 Task: Check the average views per listing of fitness center in the last 5 years.
Action: Mouse moved to (844, 240)
Screenshot: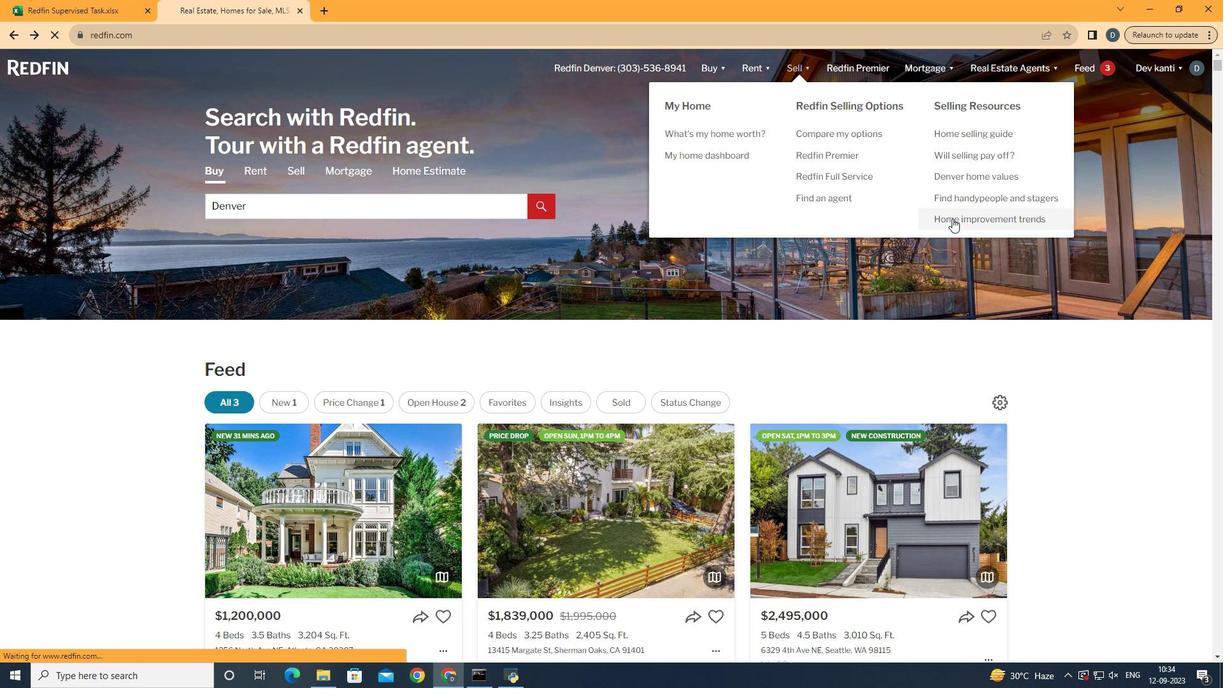 
Action: Mouse pressed left at (844, 240)
Screenshot: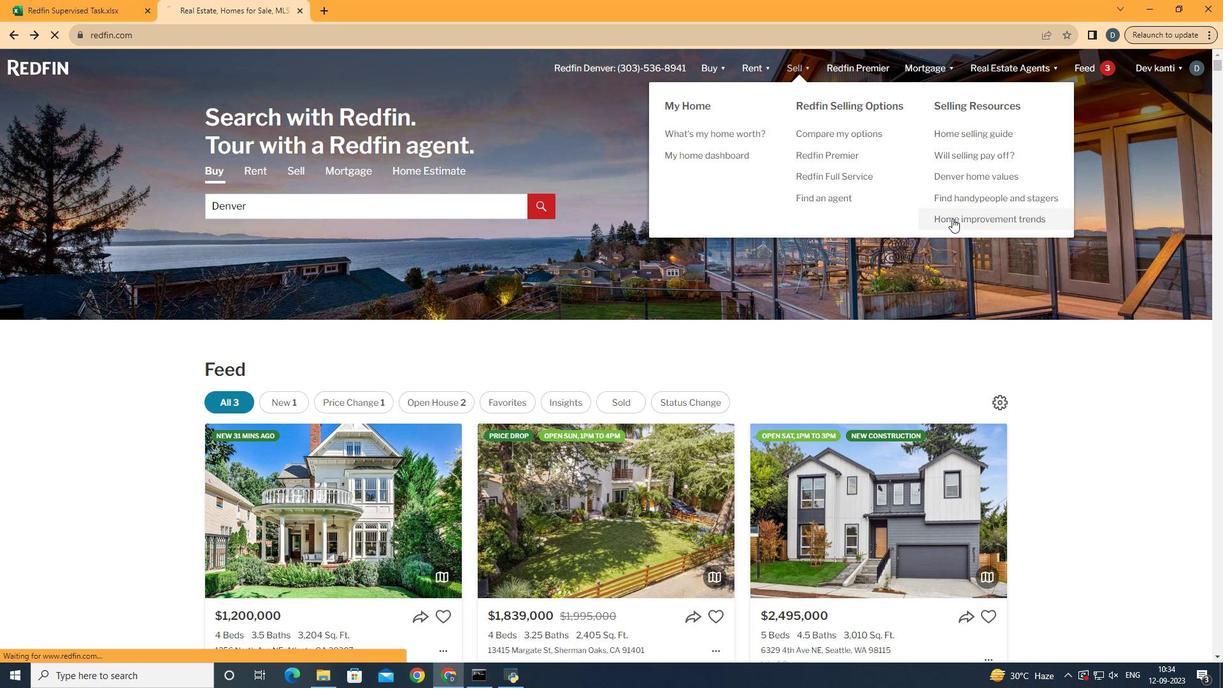 
Action: Mouse moved to (396, 267)
Screenshot: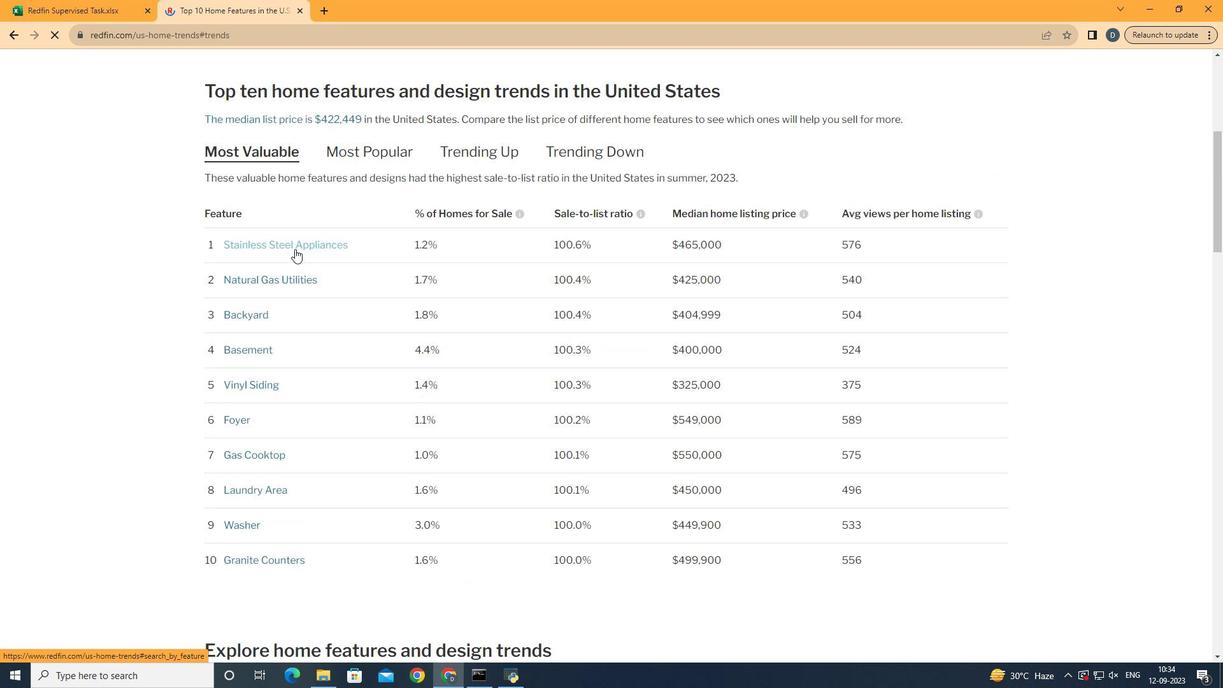 
Action: Mouse pressed left at (396, 267)
Screenshot: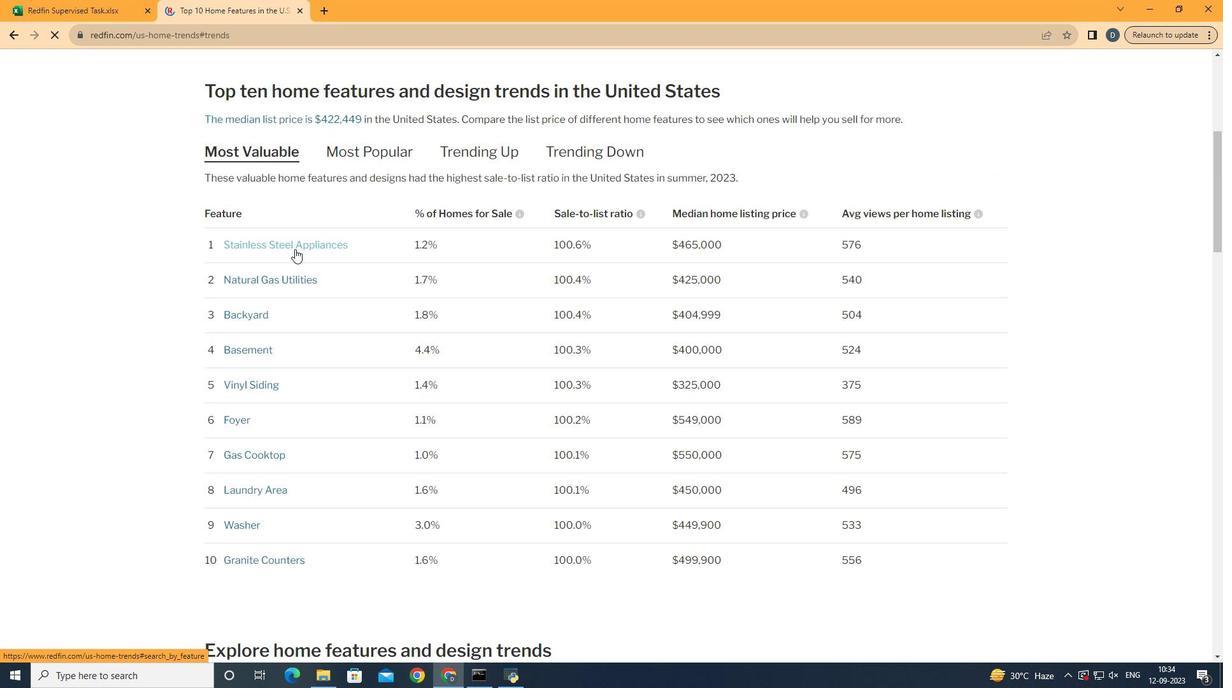 
Action: Mouse moved to (508, 338)
Screenshot: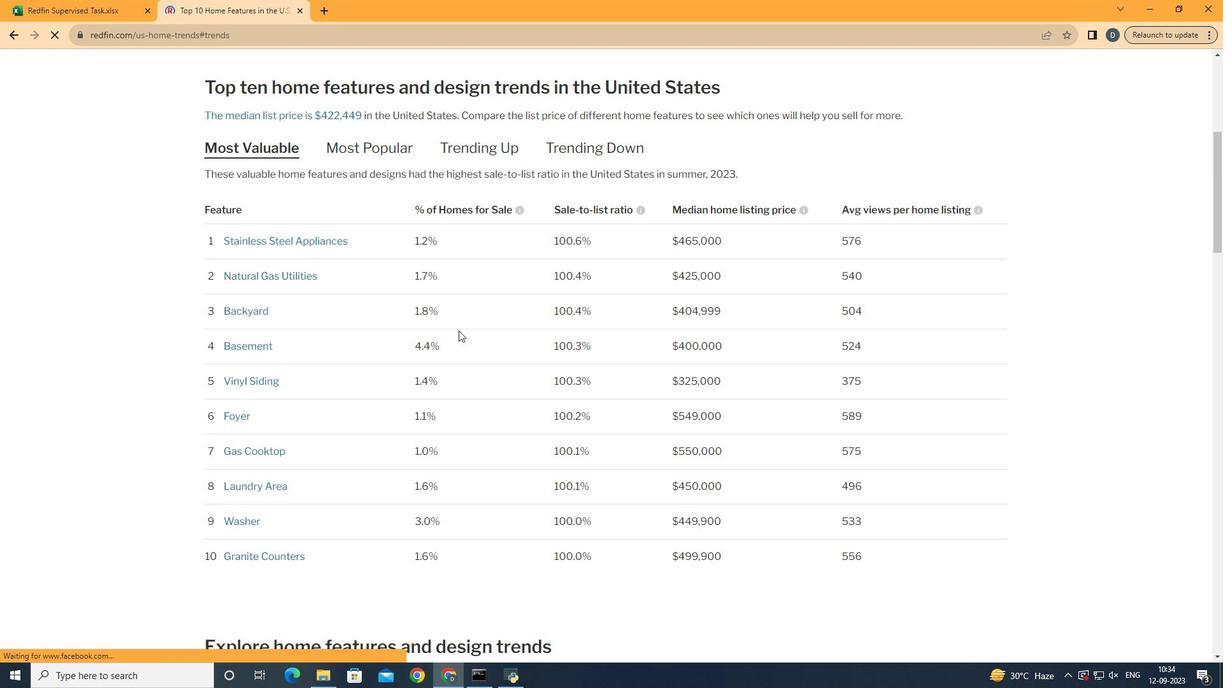 
Action: Mouse scrolled (508, 337) with delta (0, 0)
Screenshot: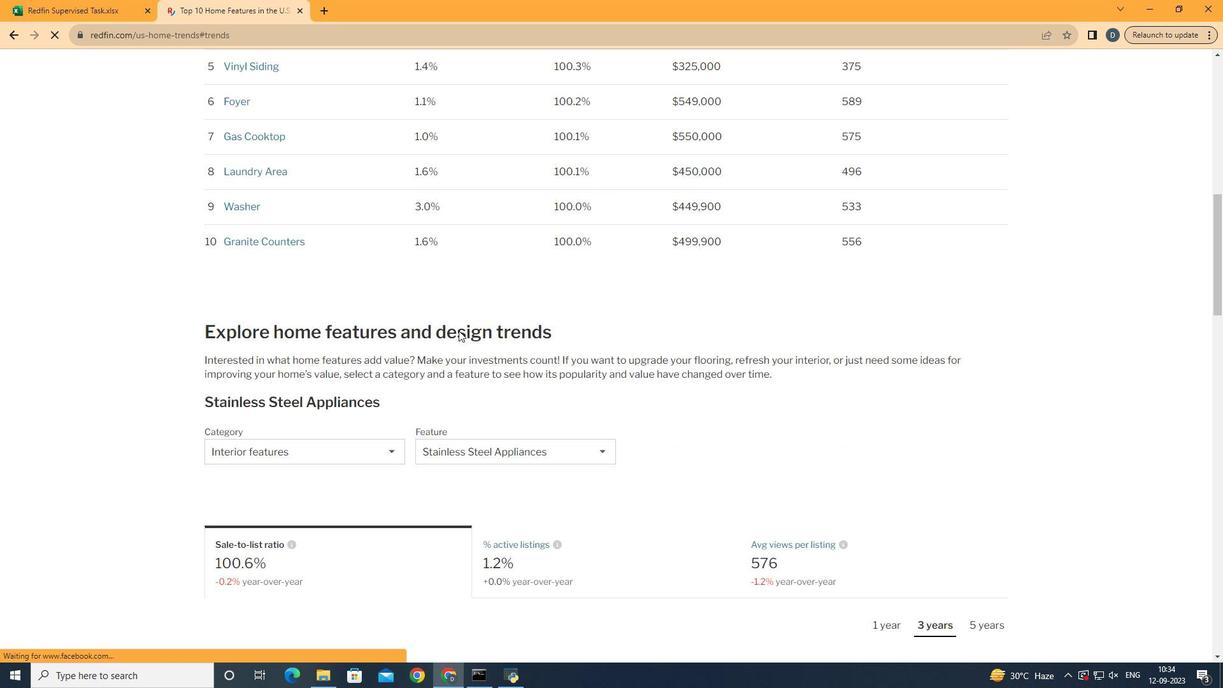 
Action: Mouse scrolled (508, 337) with delta (0, 0)
Screenshot: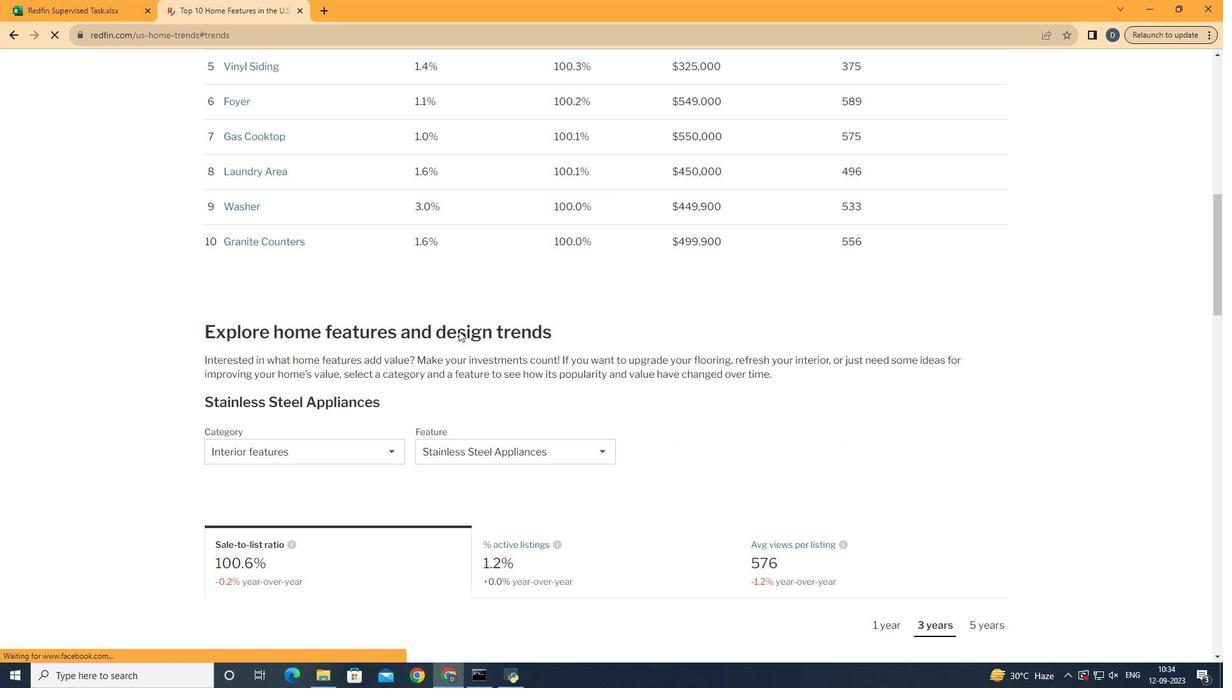 
Action: Mouse scrolled (508, 337) with delta (0, 0)
Screenshot: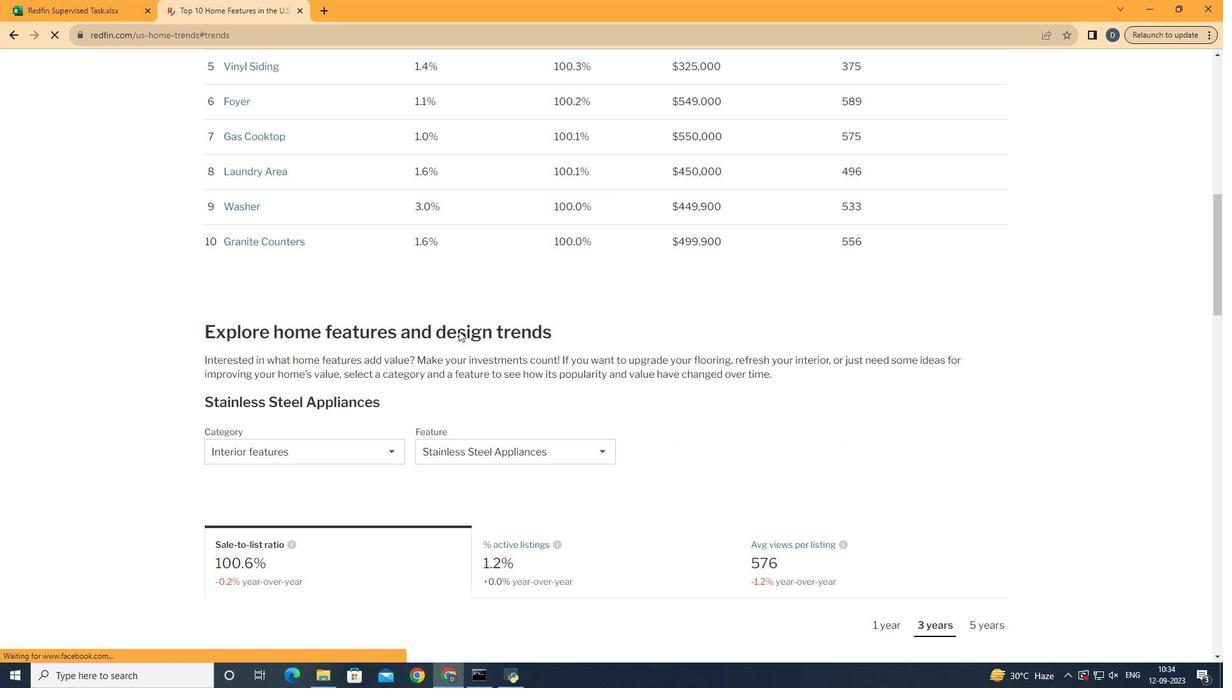 
Action: Mouse scrolled (508, 337) with delta (0, 0)
Screenshot: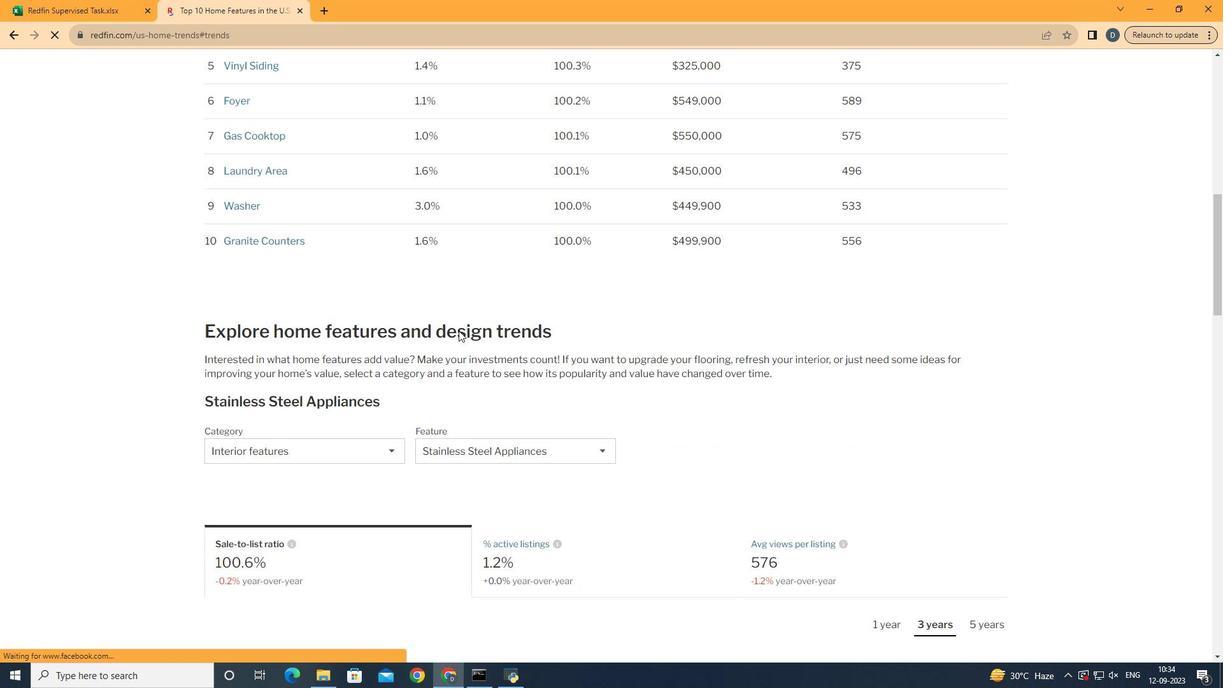 
Action: Mouse scrolled (508, 337) with delta (0, 0)
Screenshot: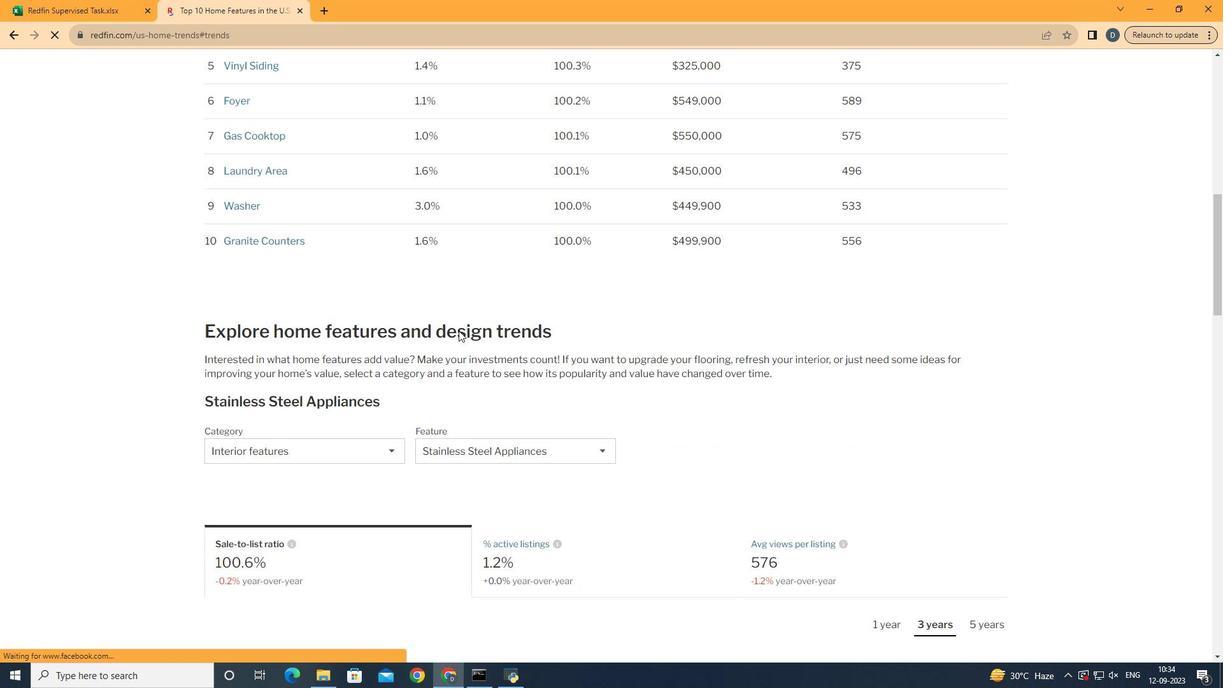 
Action: Mouse scrolled (508, 337) with delta (0, 0)
Screenshot: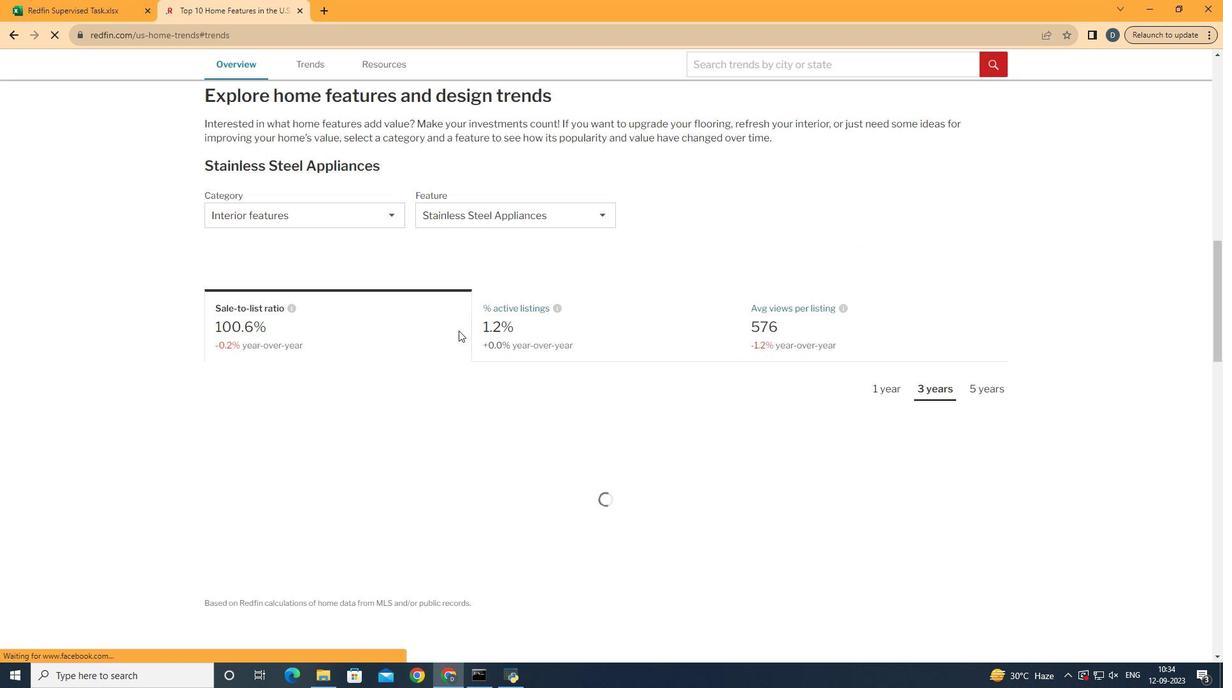 
Action: Mouse scrolled (508, 337) with delta (0, 0)
Screenshot: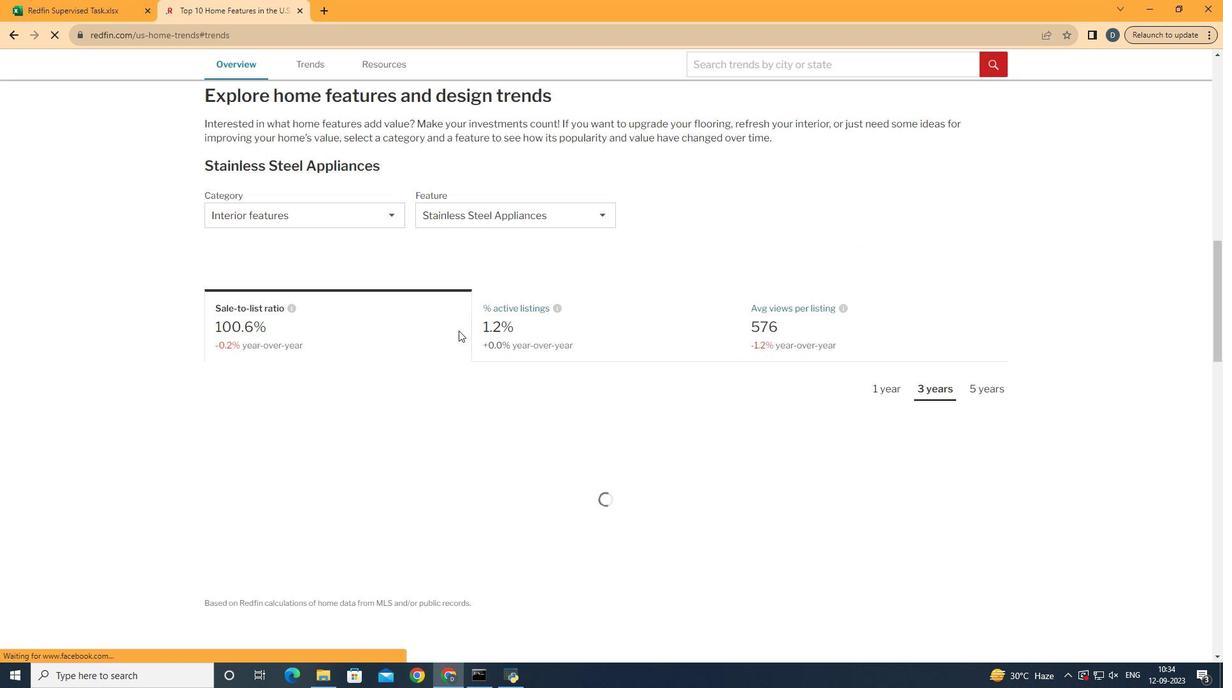 
Action: Mouse scrolled (508, 337) with delta (0, 0)
Screenshot: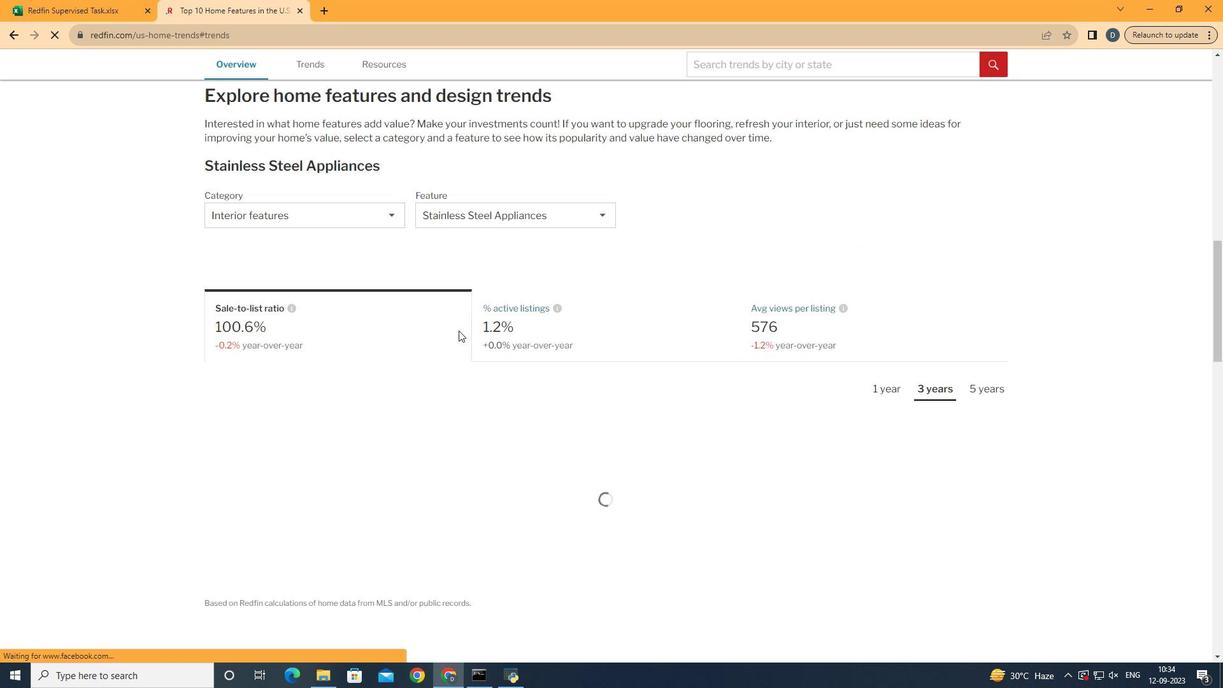 
Action: Mouse scrolled (508, 337) with delta (0, 0)
Screenshot: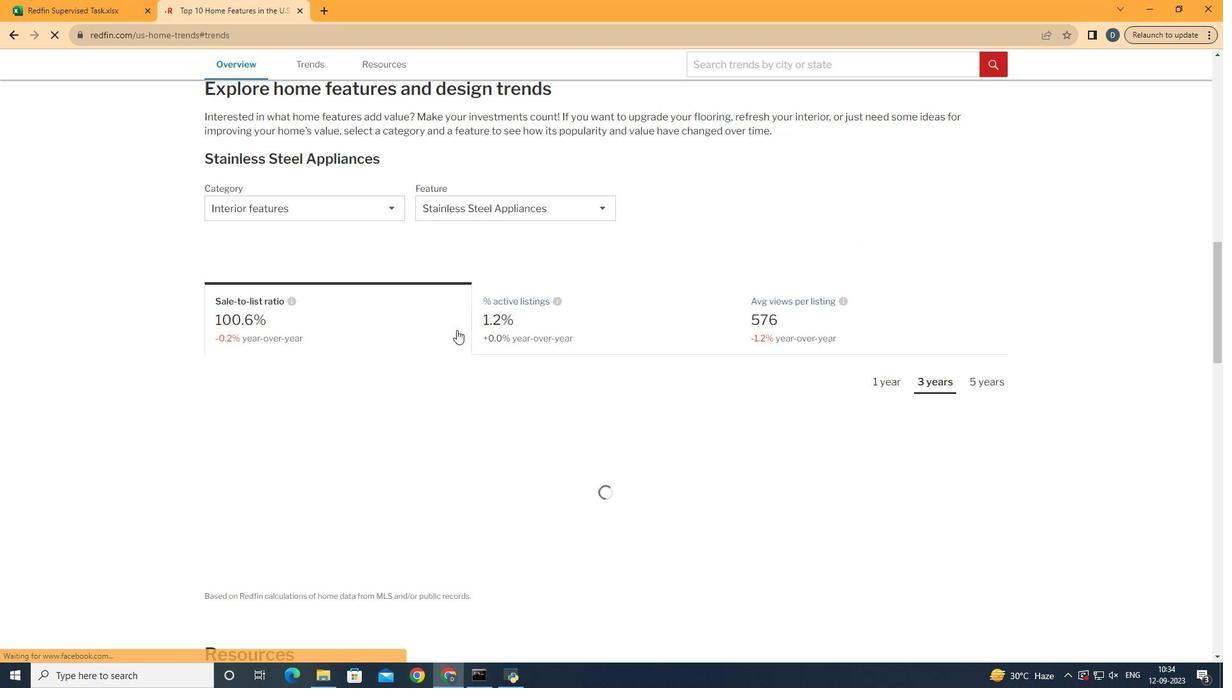
Action: Mouse moved to (455, 284)
Screenshot: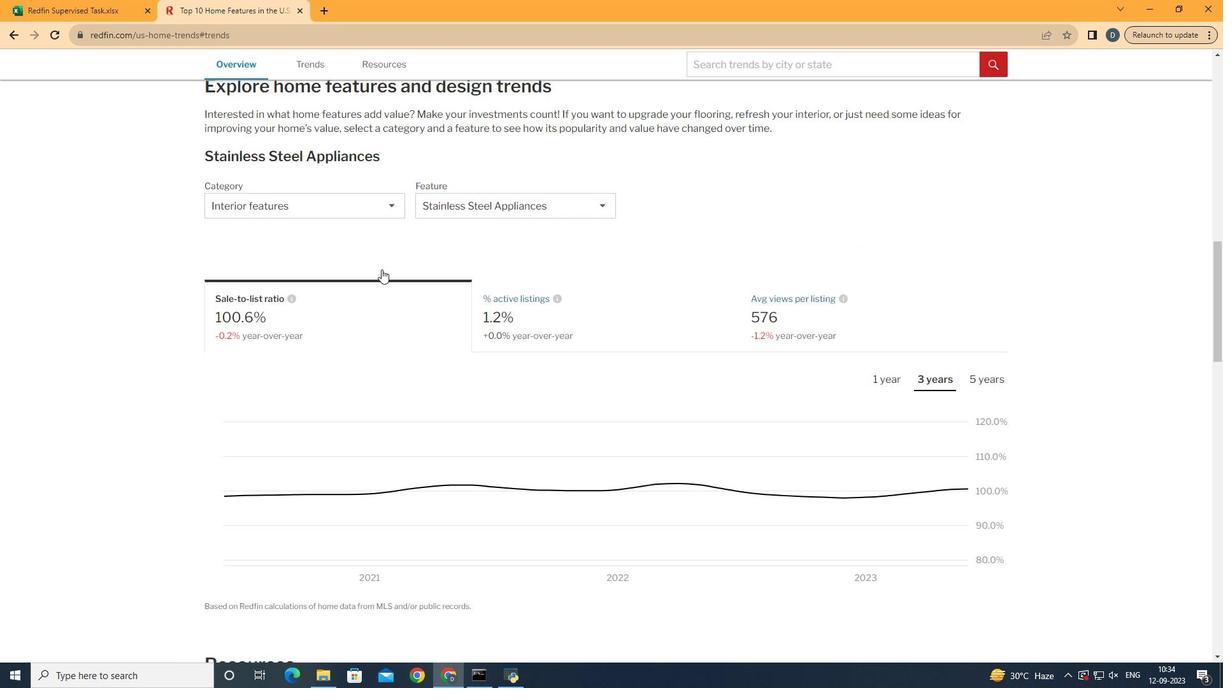 
Action: Mouse scrolled (455, 284) with delta (0, 0)
Screenshot: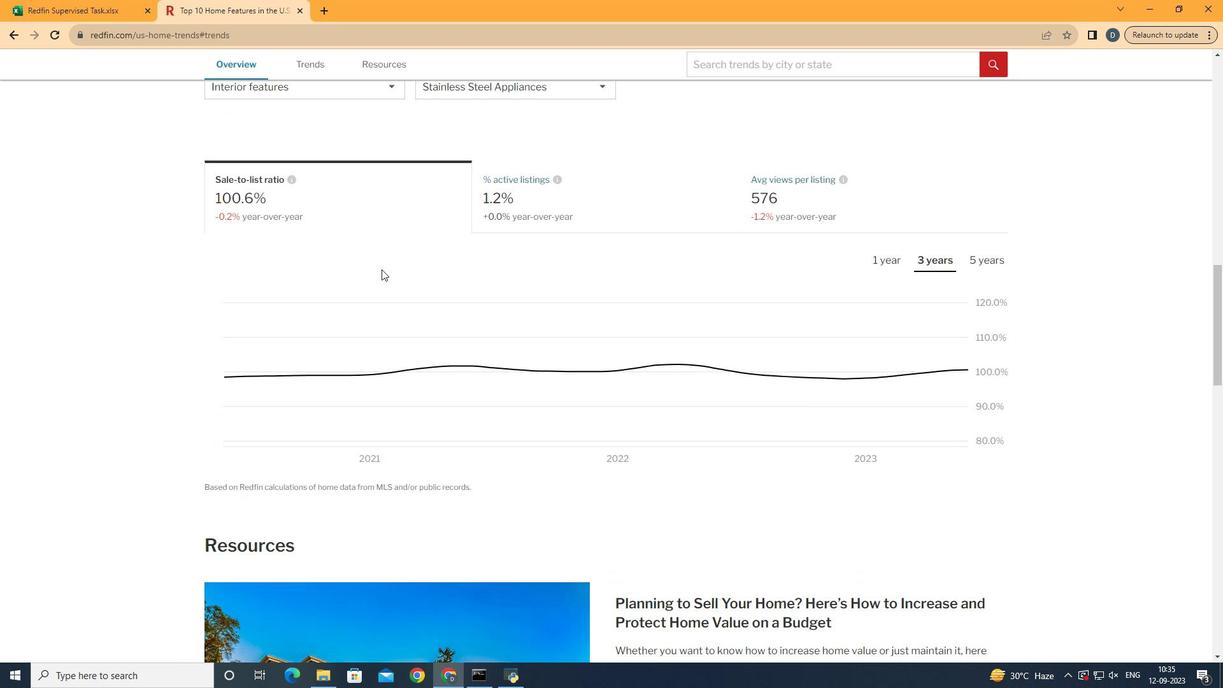 
Action: Mouse scrolled (455, 284) with delta (0, 0)
Screenshot: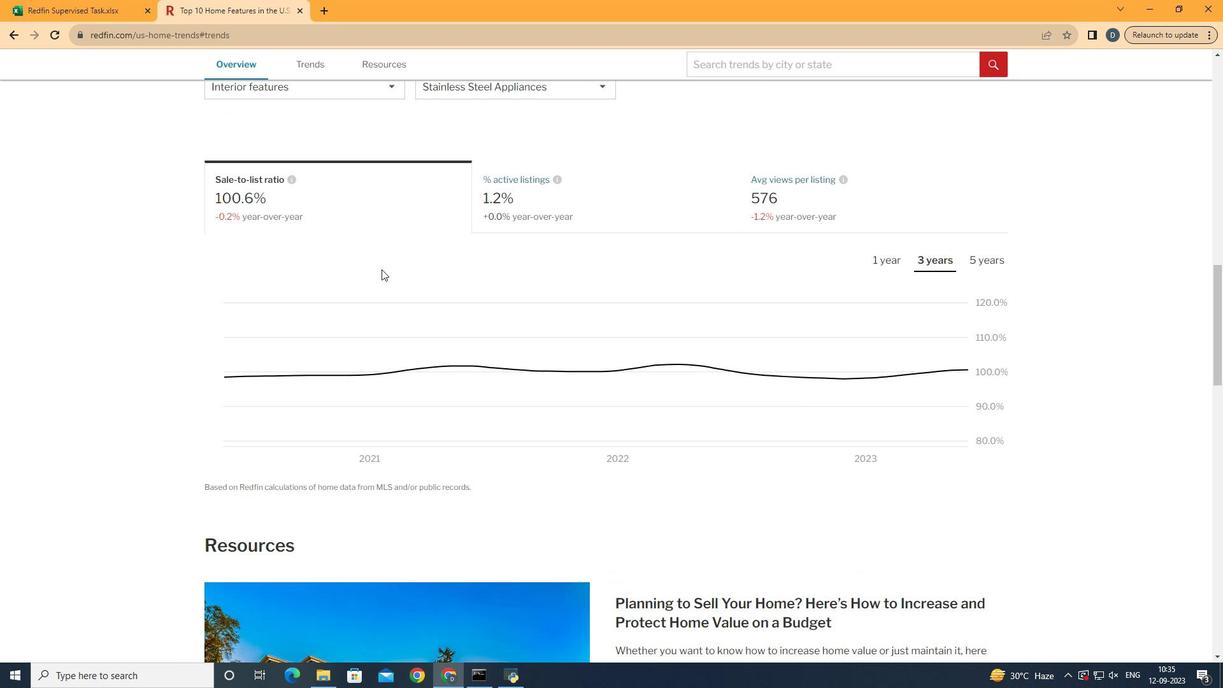 
Action: Mouse scrolled (455, 285) with delta (0, 0)
Screenshot: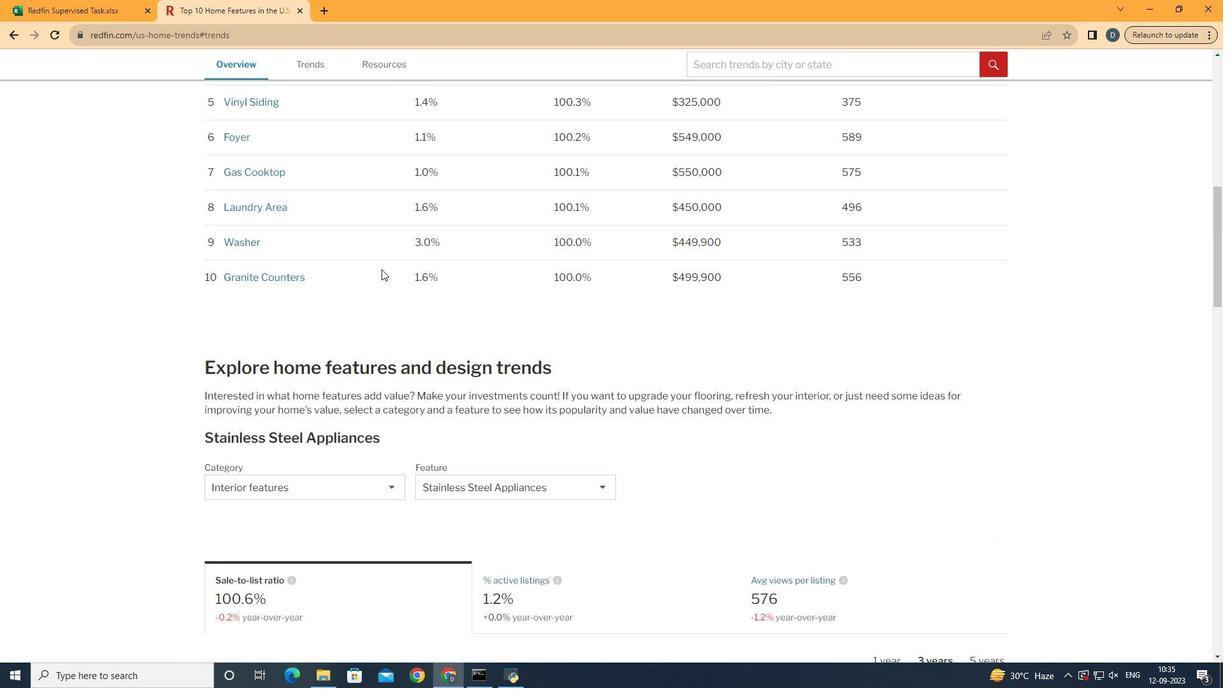 
Action: Mouse scrolled (455, 285) with delta (0, 0)
Screenshot: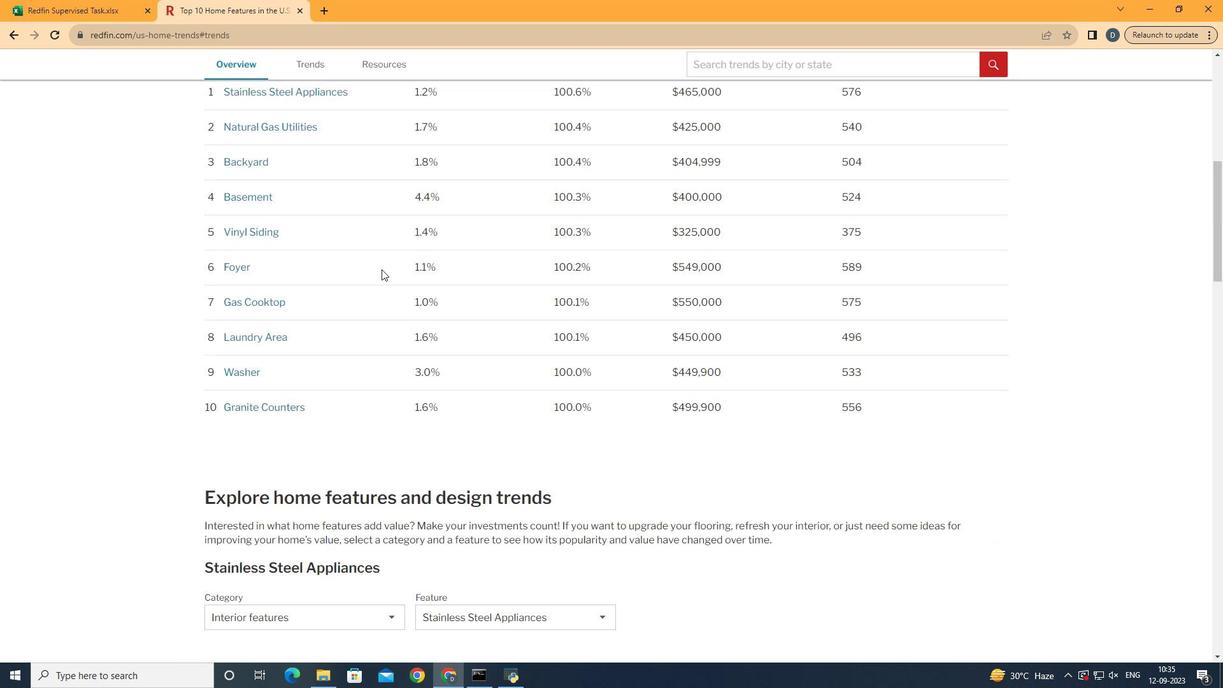 
Action: Mouse moved to (457, 284)
Screenshot: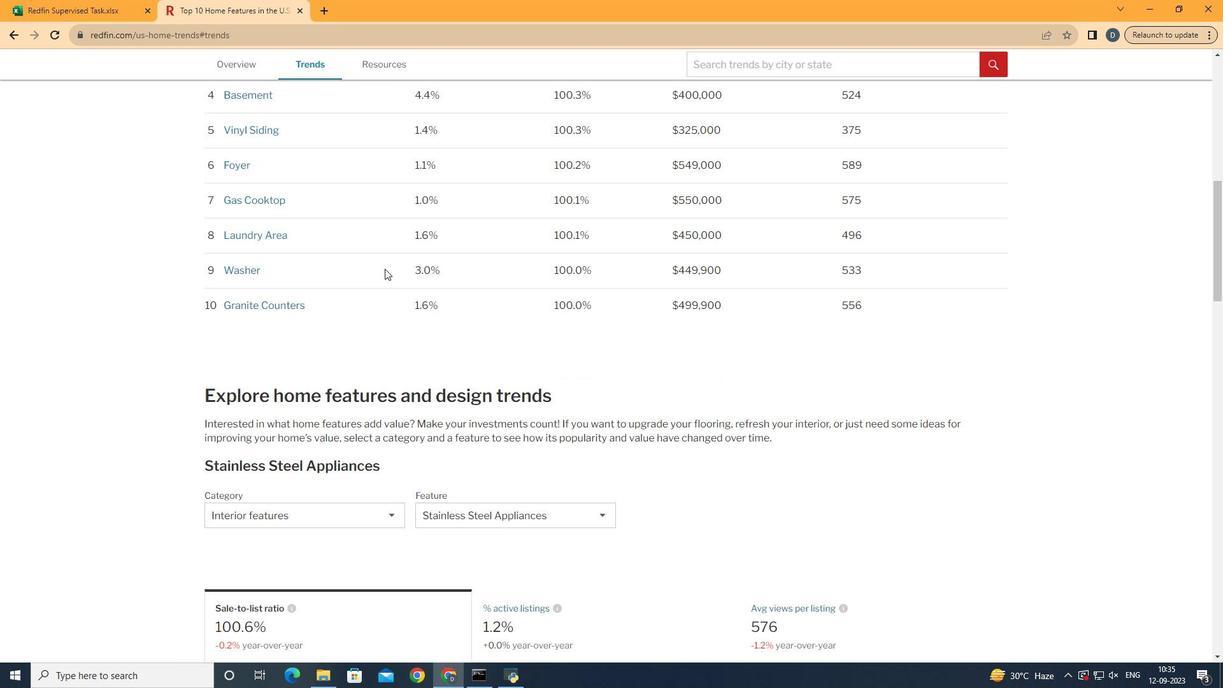 
Action: Mouse scrolled (457, 283) with delta (0, 0)
Screenshot: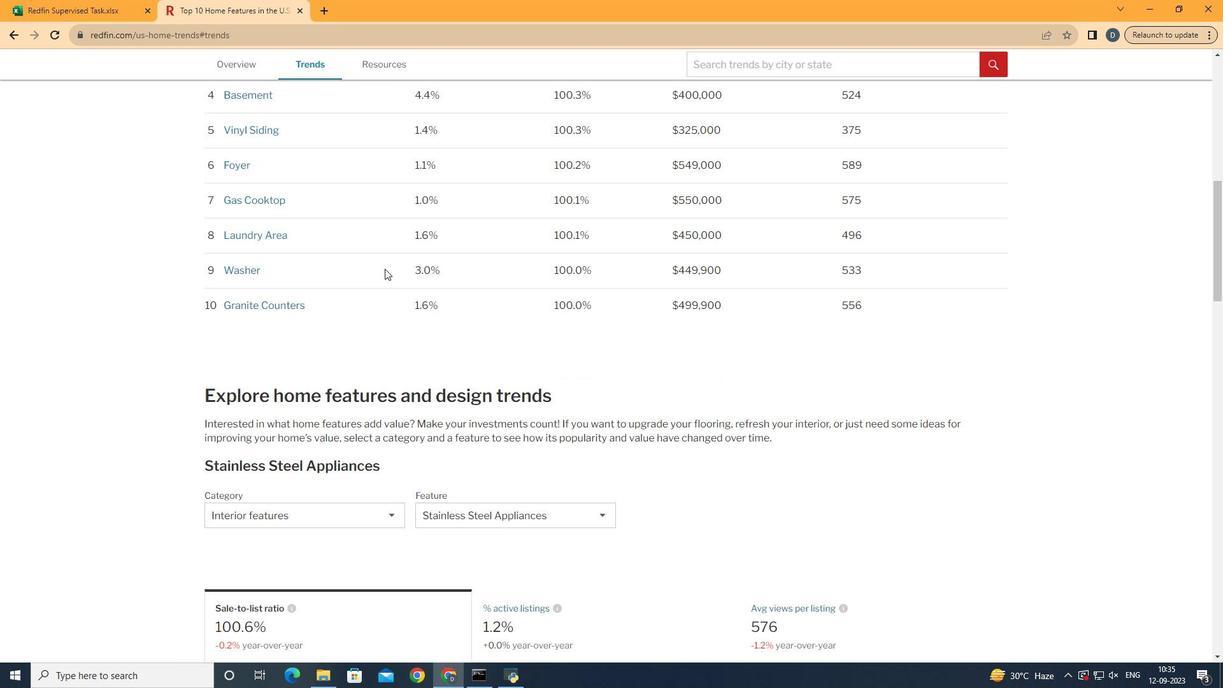 
Action: Mouse scrolled (457, 283) with delta (0, 0)
Screenshot: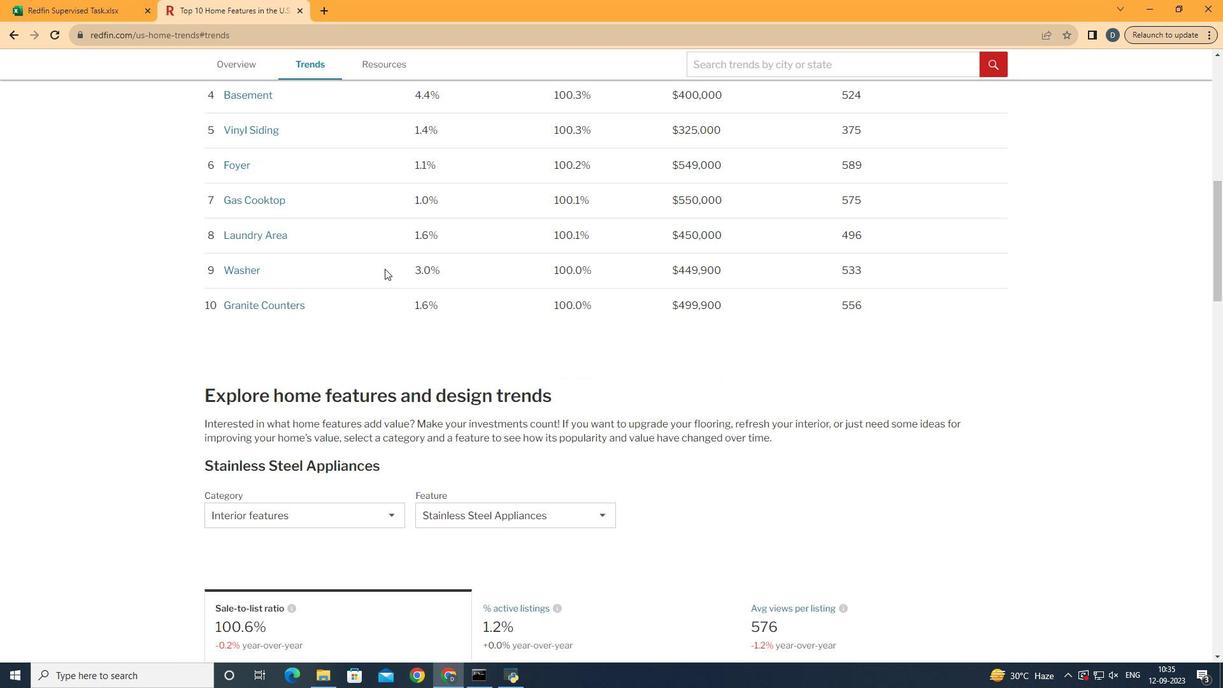 
Action: Mouse scrolled (457, 283) with delta (0, 0)
Screenshot: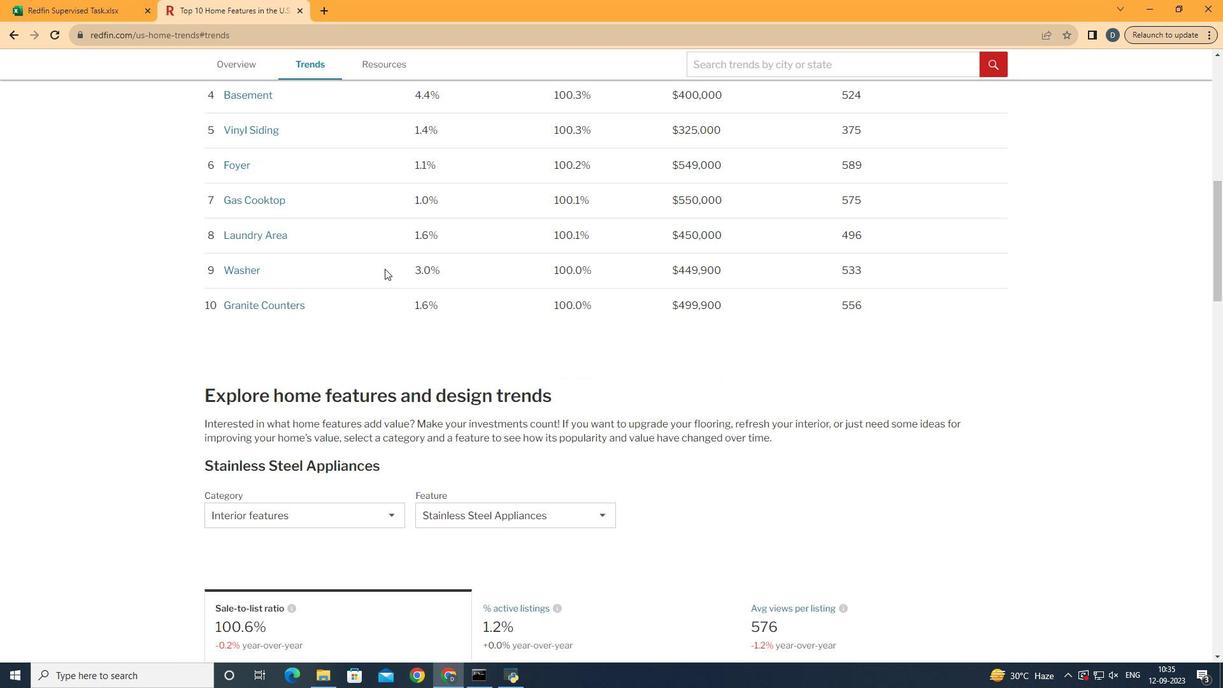 
Action: Mouse scrolled (457, 283) with delta (0, 0)
Screenshot: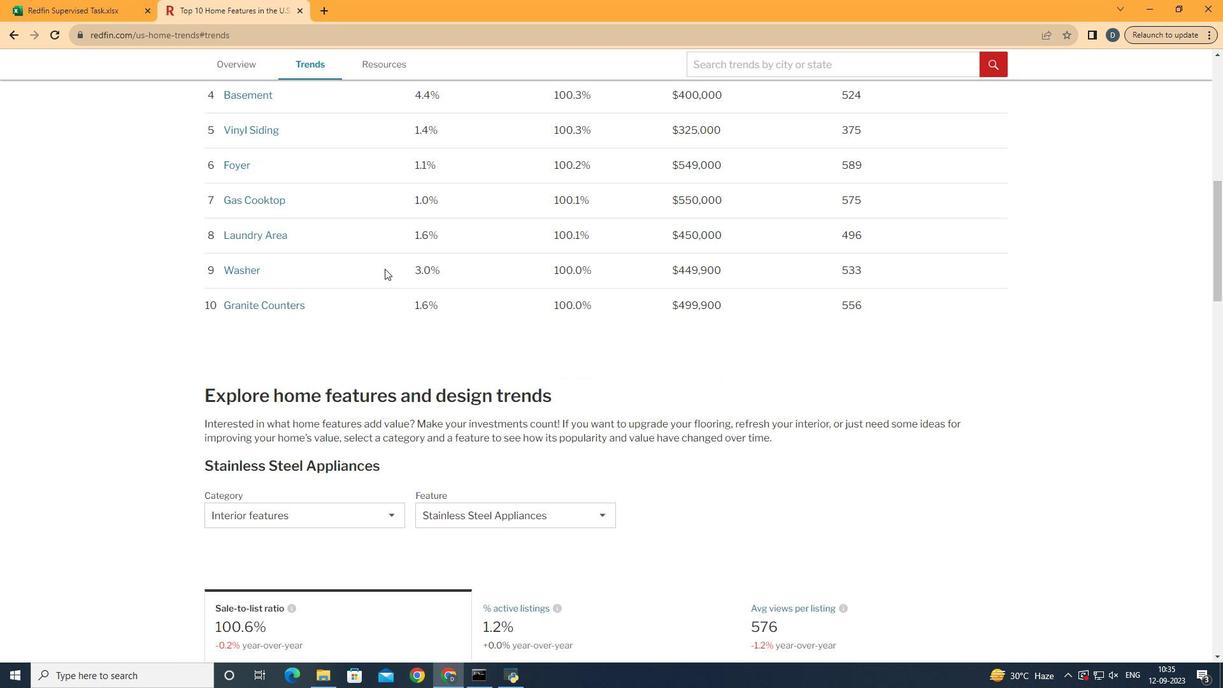 
Action: Mouse moved to (457, 284)
Screenshot: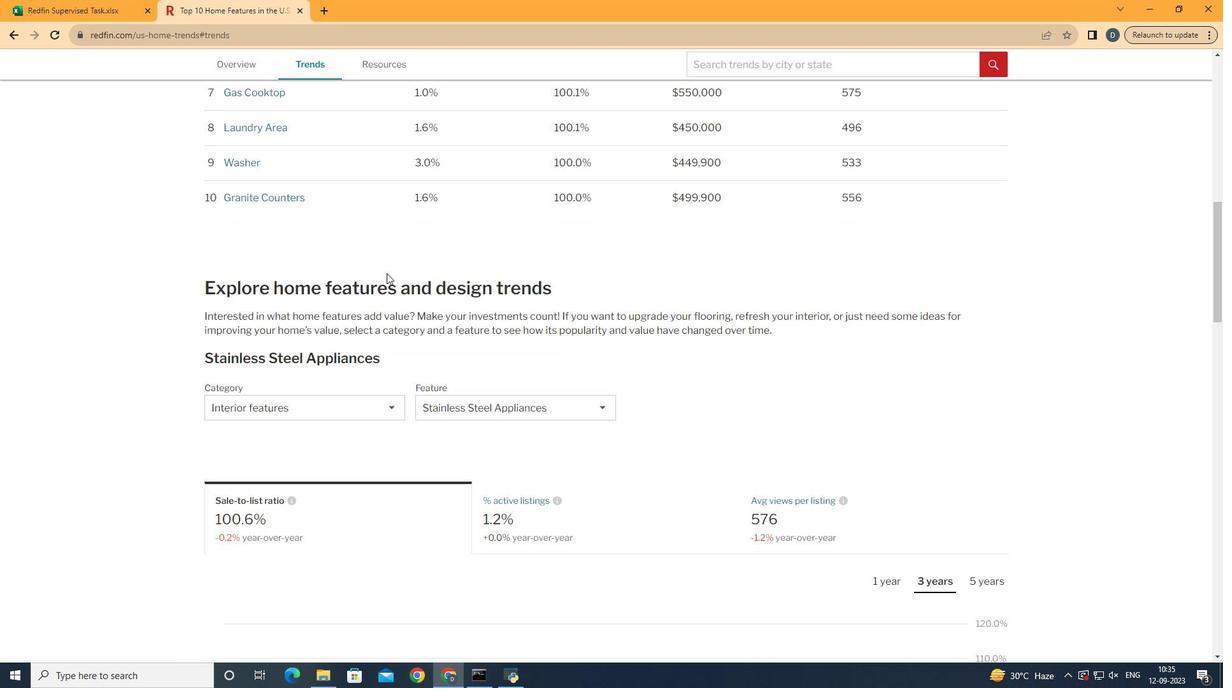 
Action: Mouse scrolled (457, 283) with delta (0, 0)
Screenshot: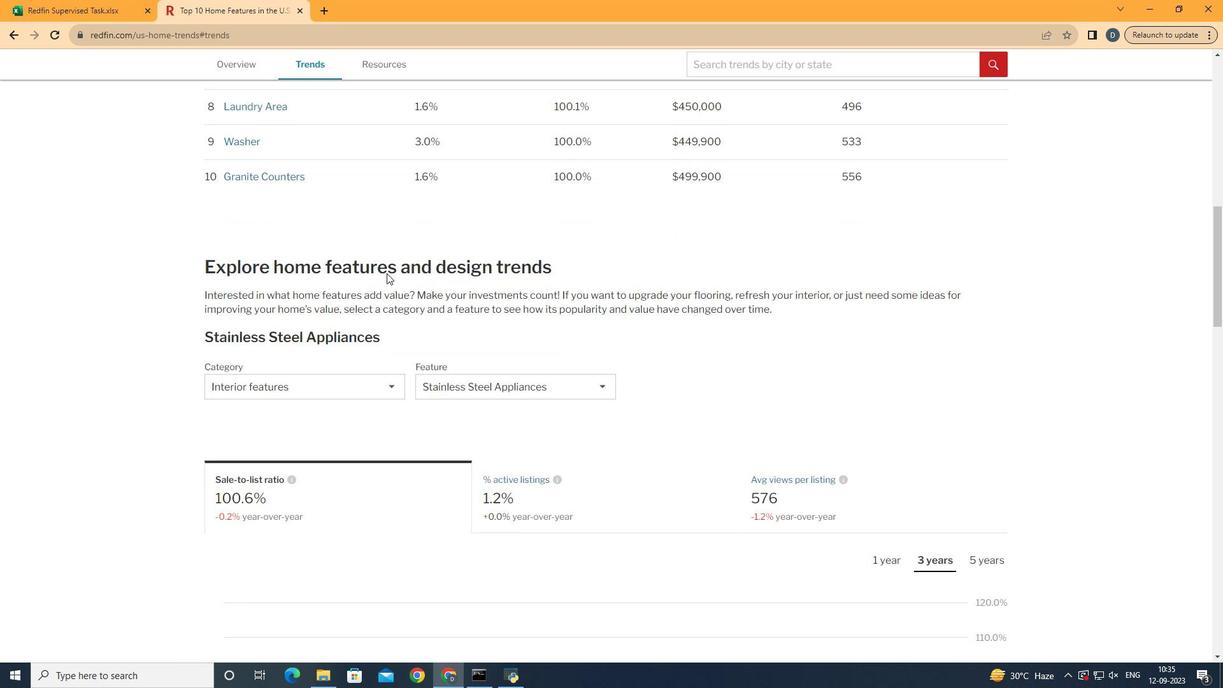 
Action: Mouse moved to (458, 287)
Screenshot: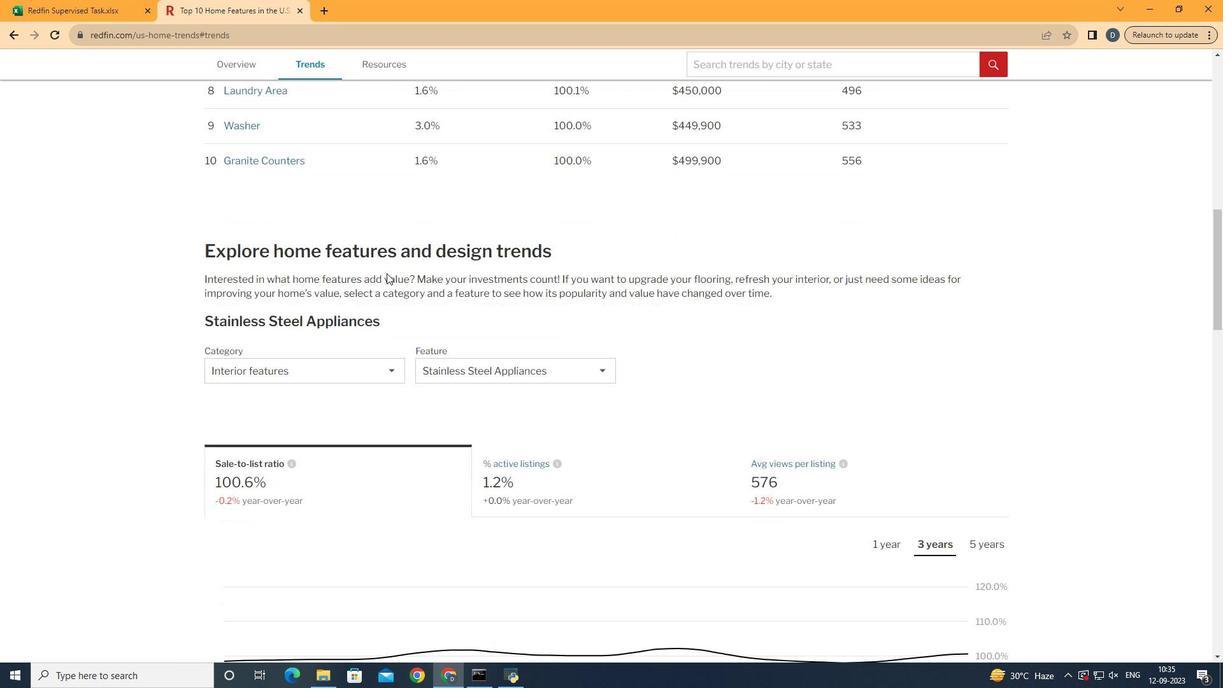 
Action: Mouse scrolled (458, 286) with delta (0, 0)
Screenshot: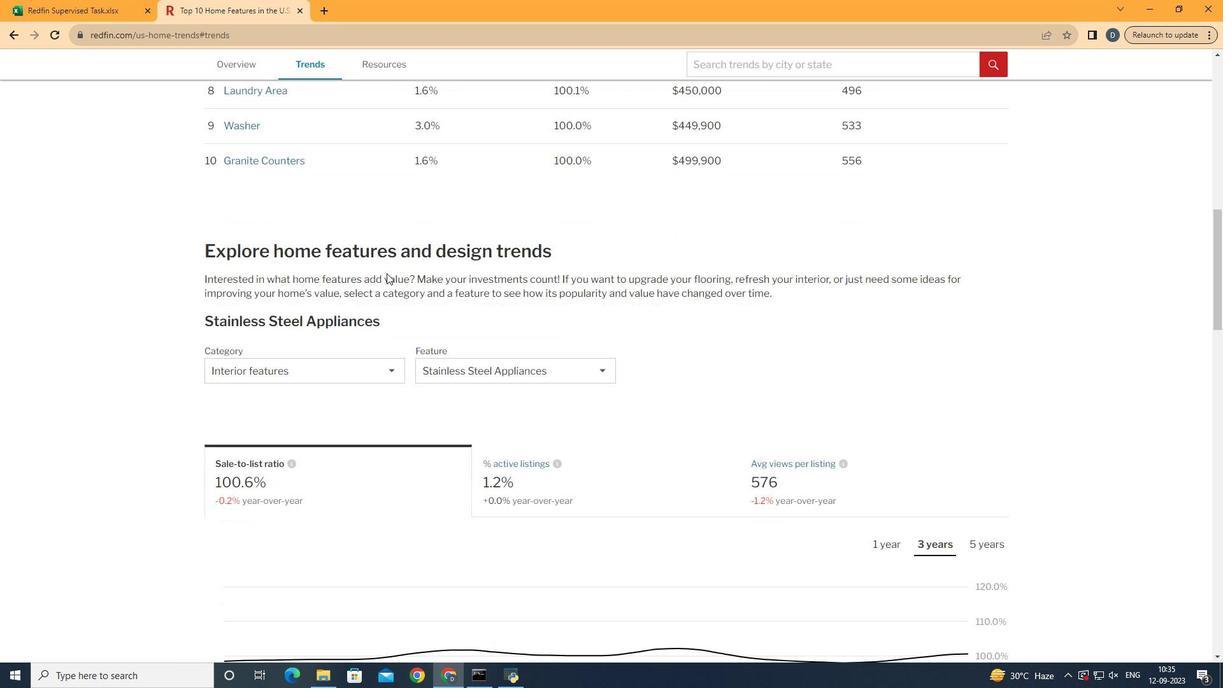 
Action: Mouse moved to (458, 288)
Screenshot: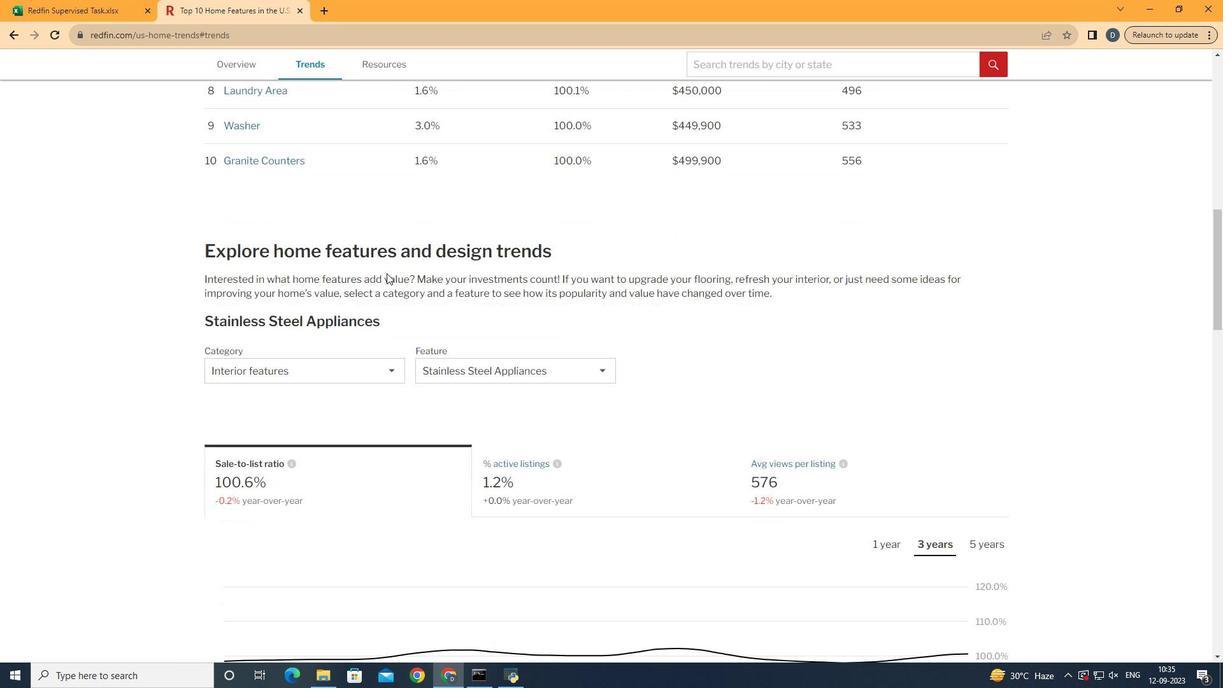 
Action: Mouse scrolled (458, 287) with delta (0, 0)
Screenshot: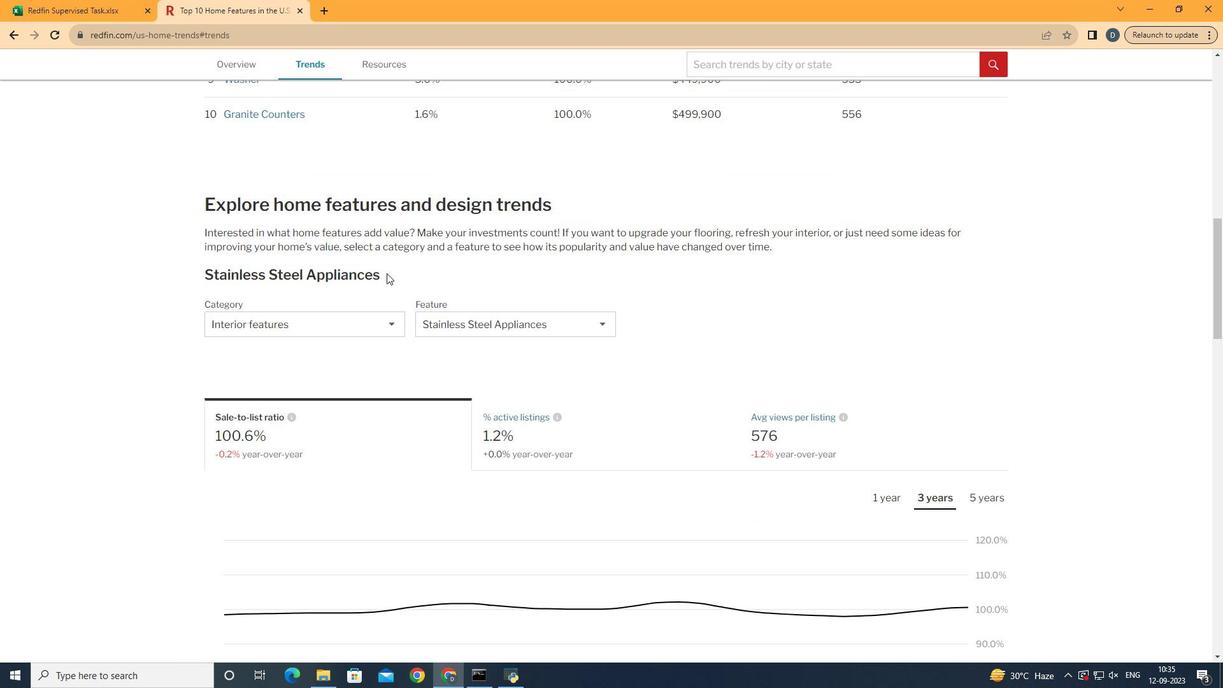 
Action: Mouse moved to (450, 335)
Screenshot: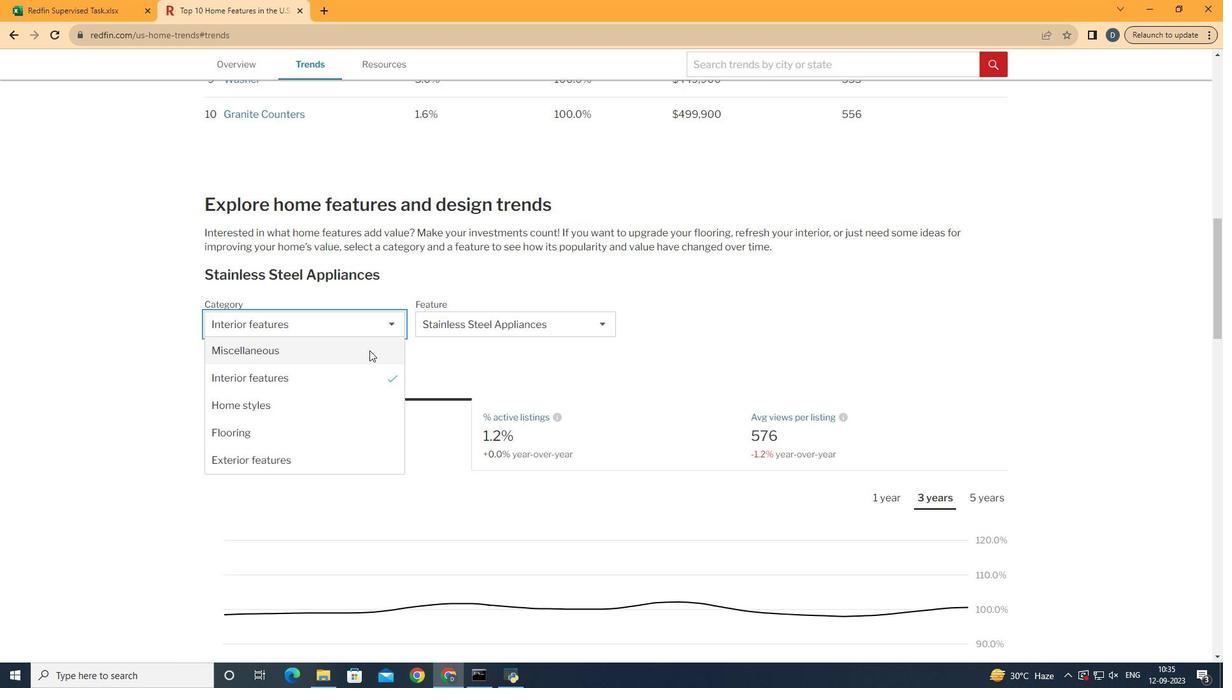 
Action: Mouse pressed left at (450, 335)
Screenshot: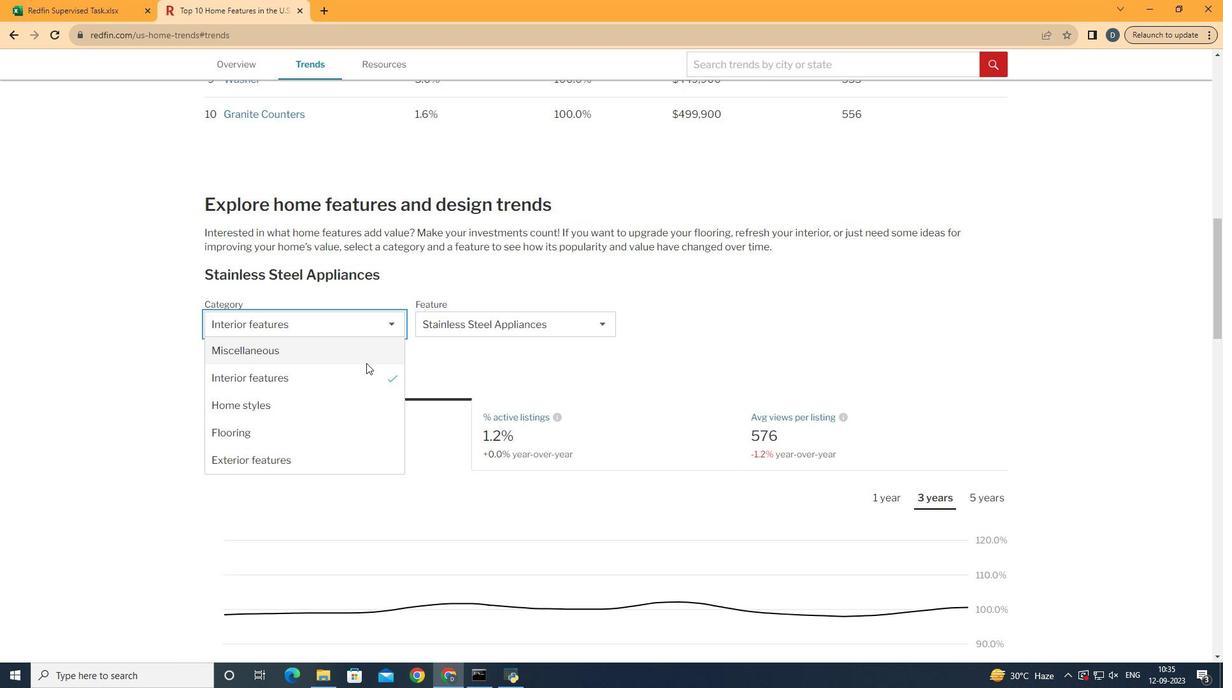 
Action: Mouse moved to (444, 373)
Screenshot: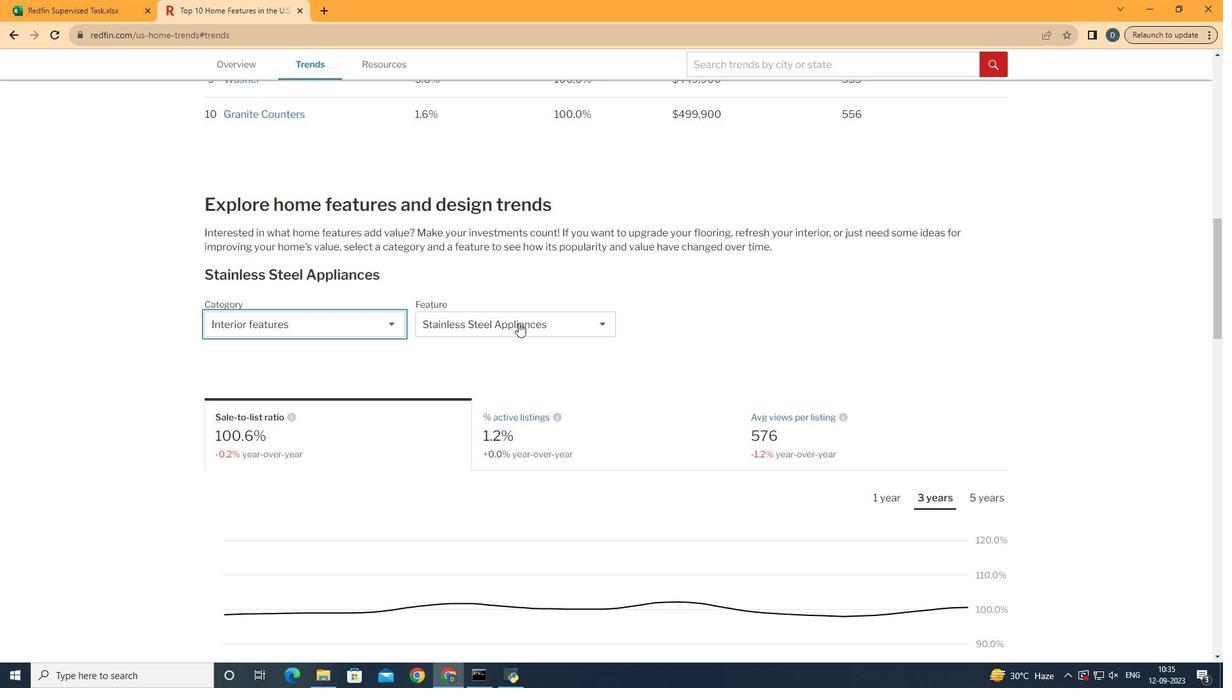 
Action: Mouse pressed left at (444, 373)
Screenshot: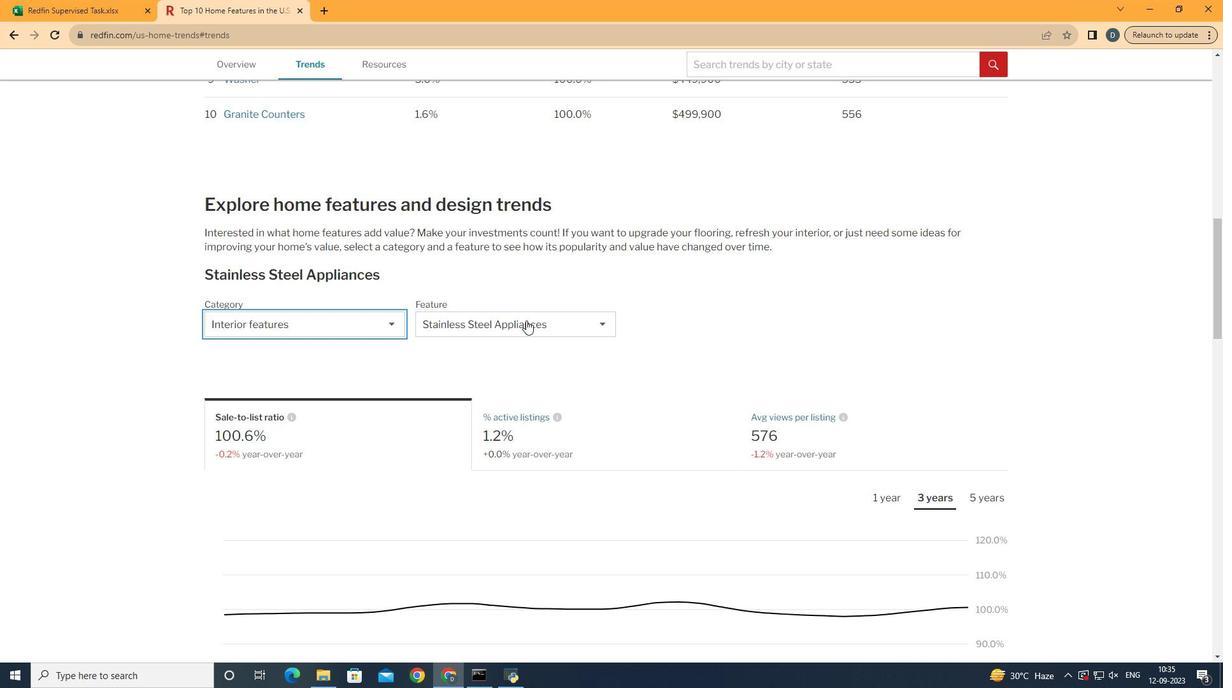 
Action: Mouse moved to (553, 329)
Screenshot: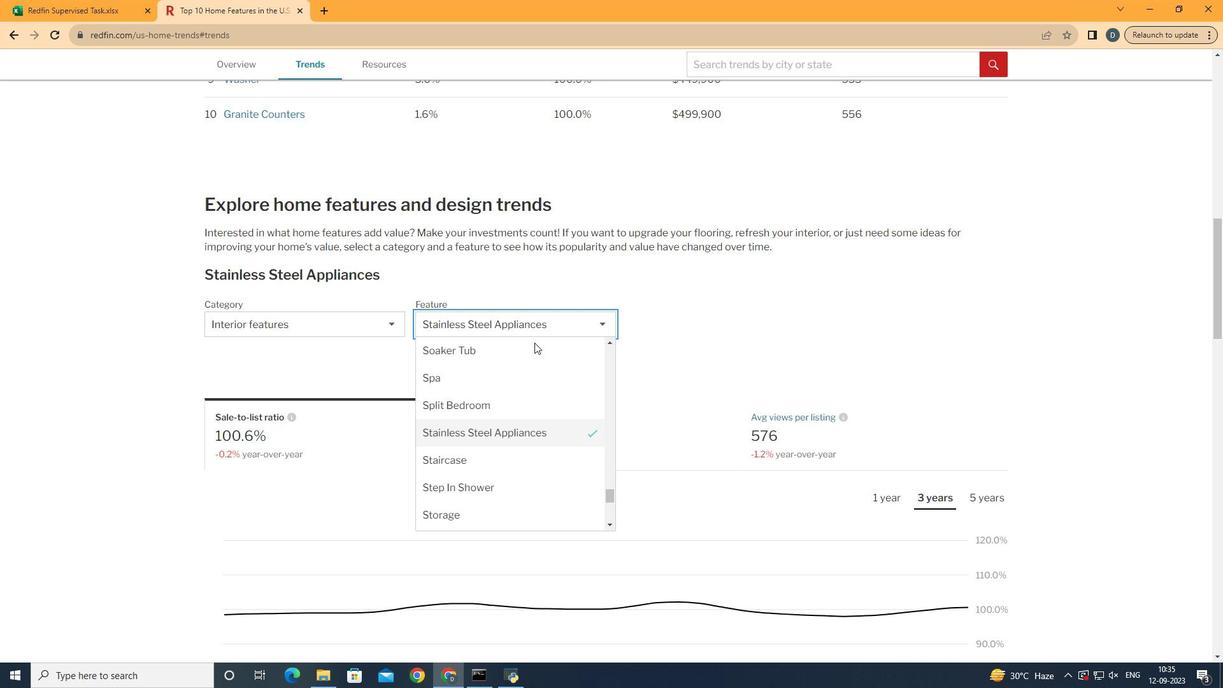 
Action: Mouse pressed left at (553, 329)
Screenshot: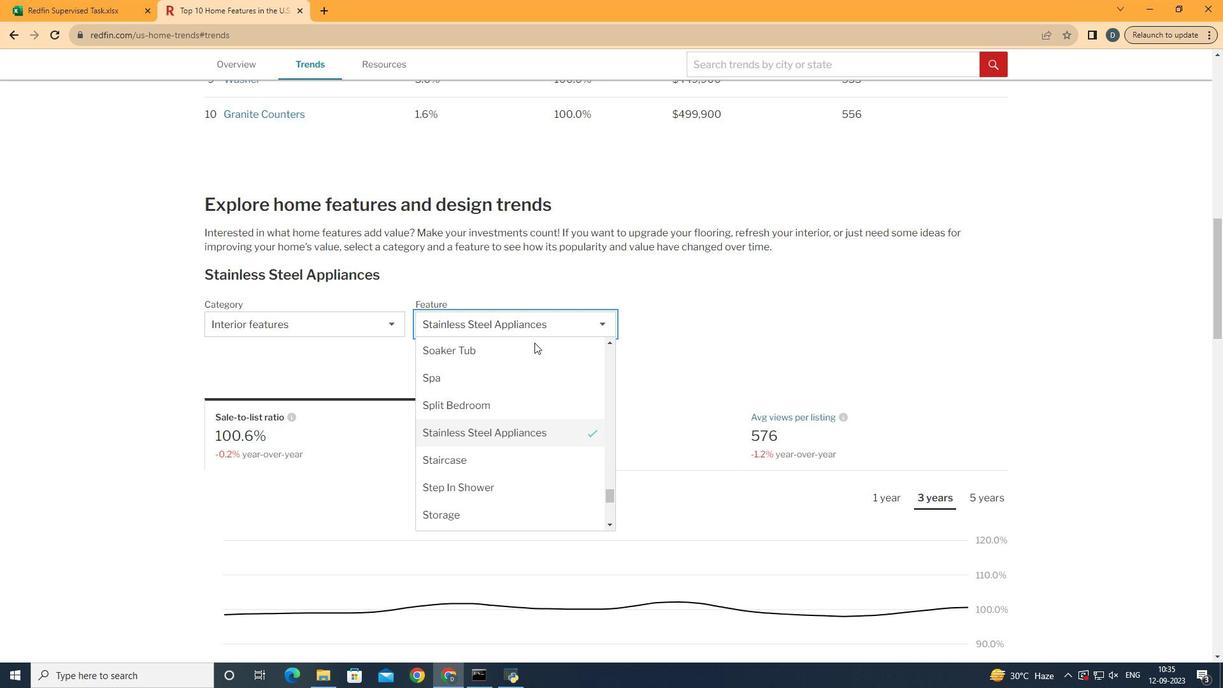 
Action: Mouse moved to (560, 360)
Screenshot: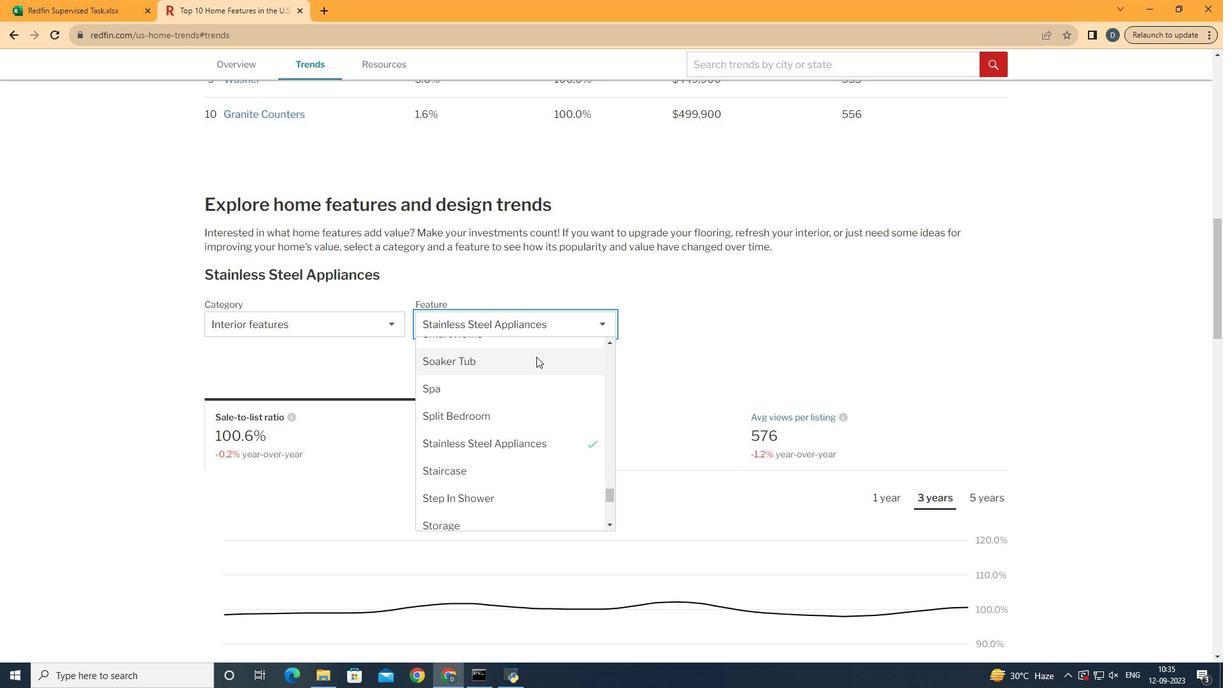 
Action: Mouse scrolled (560, 361) with delta (0, 0)
Screenshot: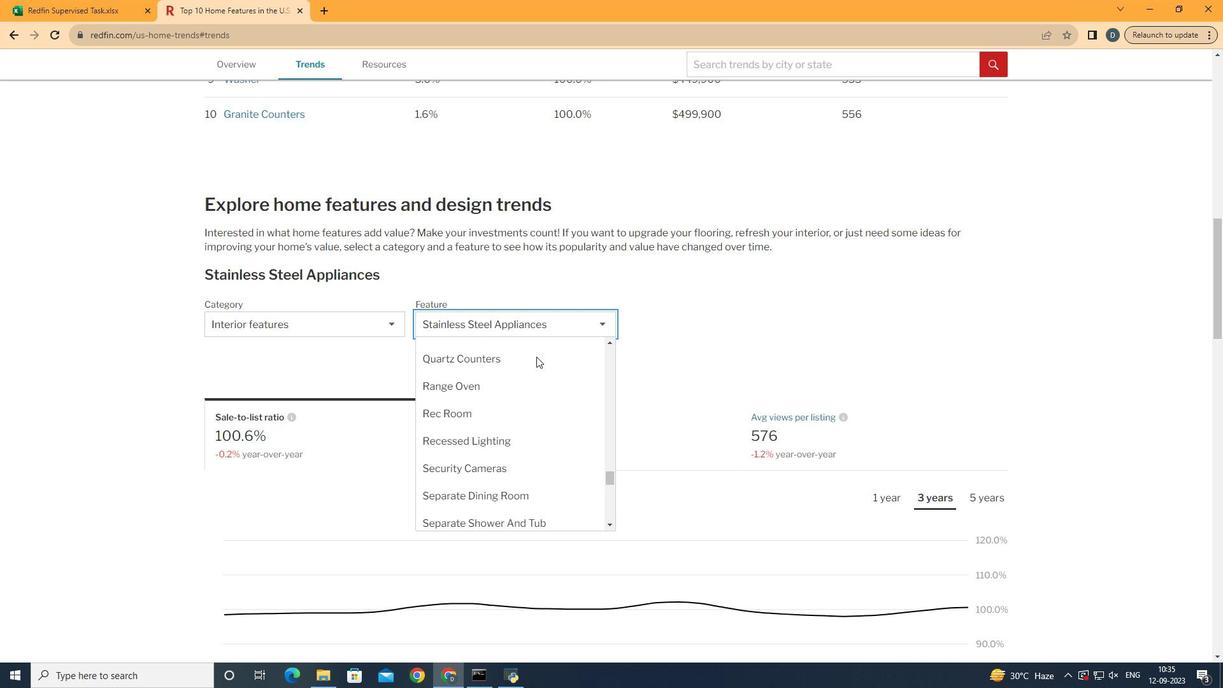 
Action: Mouse scrolled (560, 361) with delta (0, 0)
Screenshot: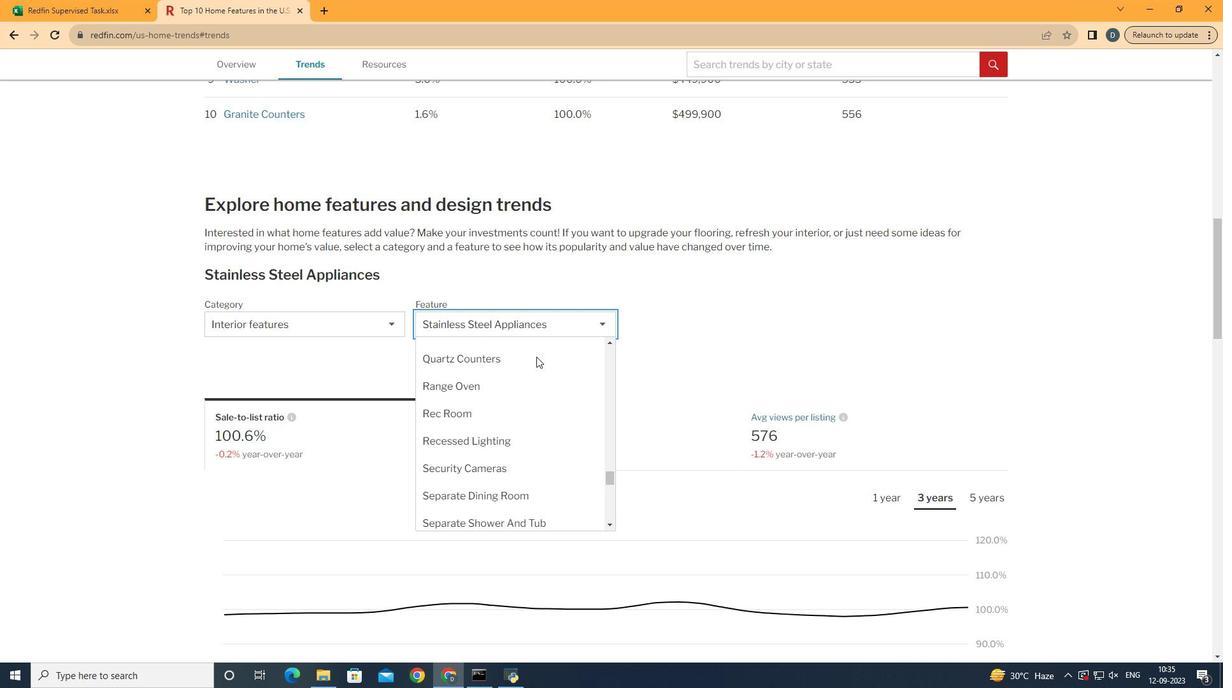 
Action: Mouse scrolled (560, 361) with delta (0, 0)
Screenshot: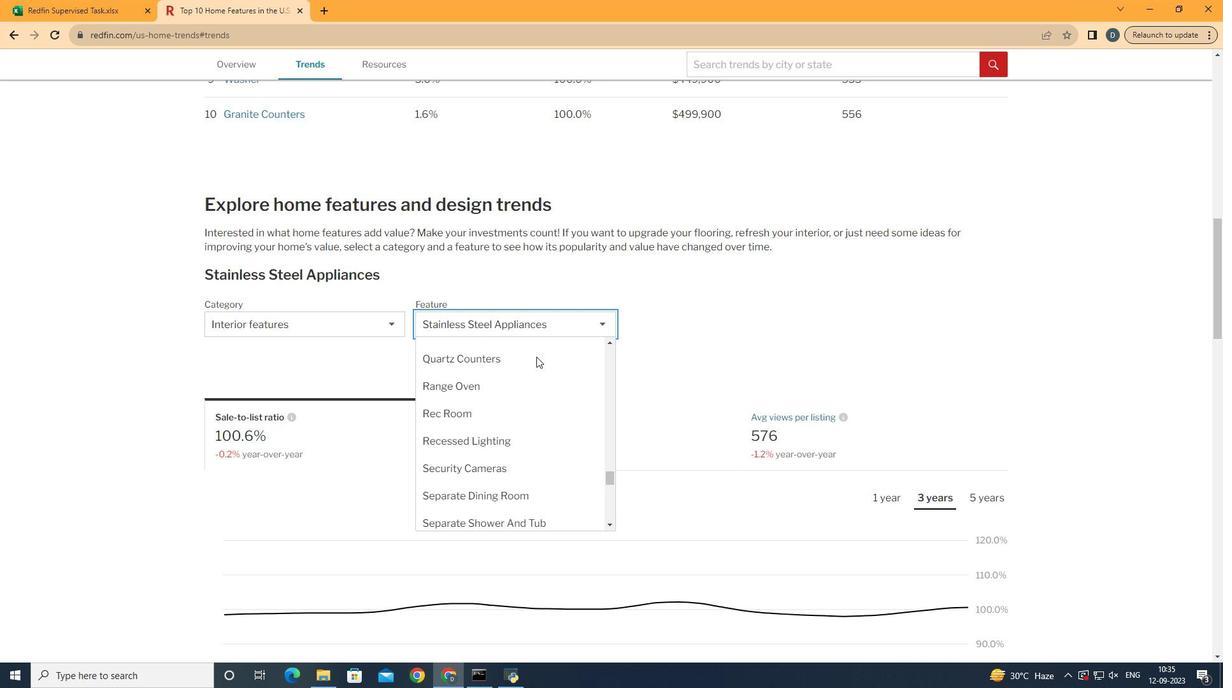 
Action: Mouse scrolled (560, 361) with delta (0, 0)
Screenshot: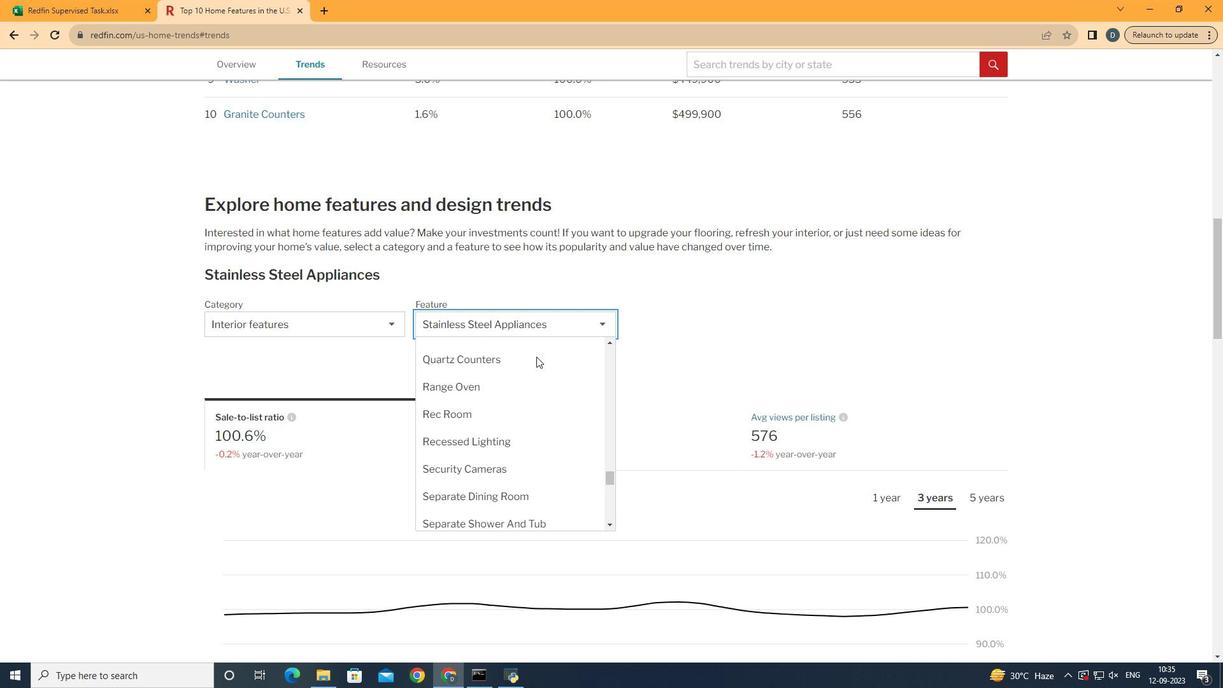 
Action: Mouse scrolled (560, 361) with delta (0, 0)
Screenshot: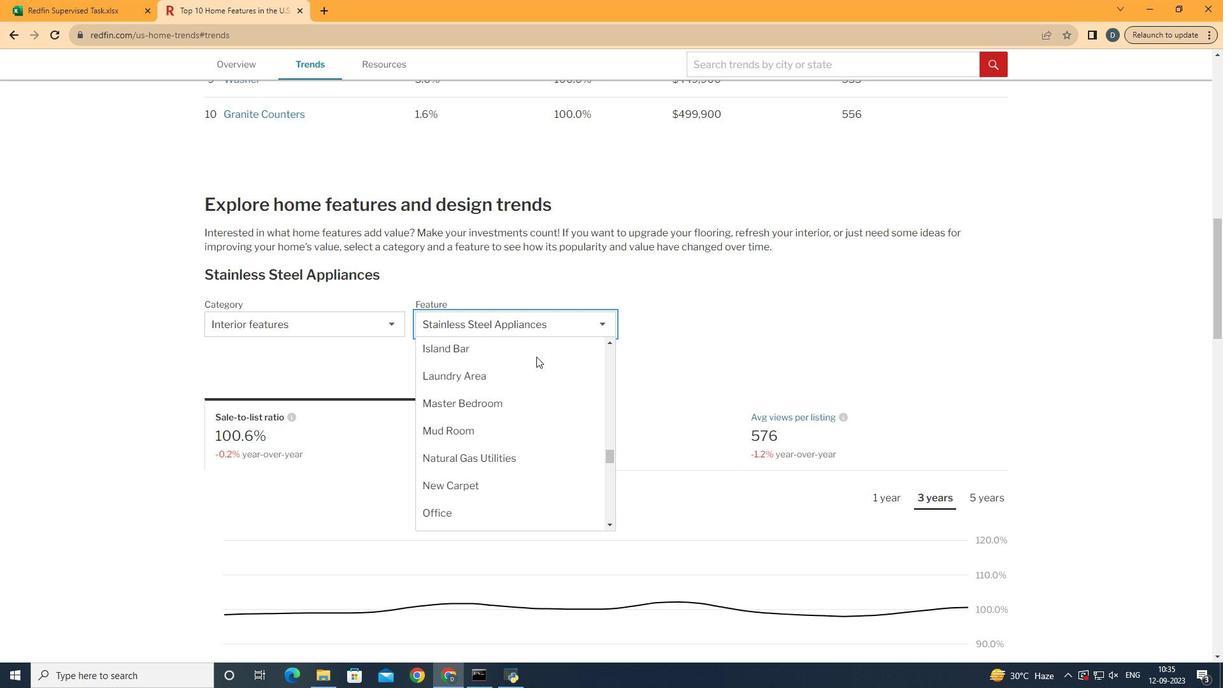 
Action: Mouse scrolled (560, 361) with delta (0, 0)
Screenshot: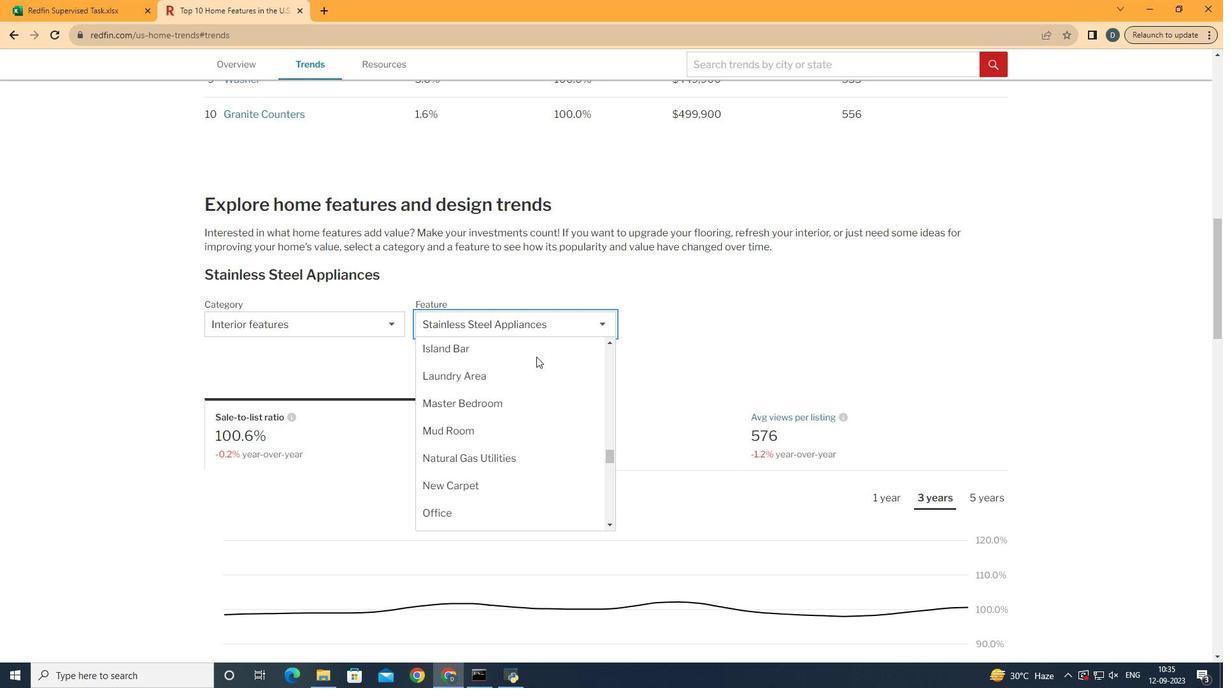 
Action: Mouse scrolled (560, 361) with delta (0, 0)
Screenshot: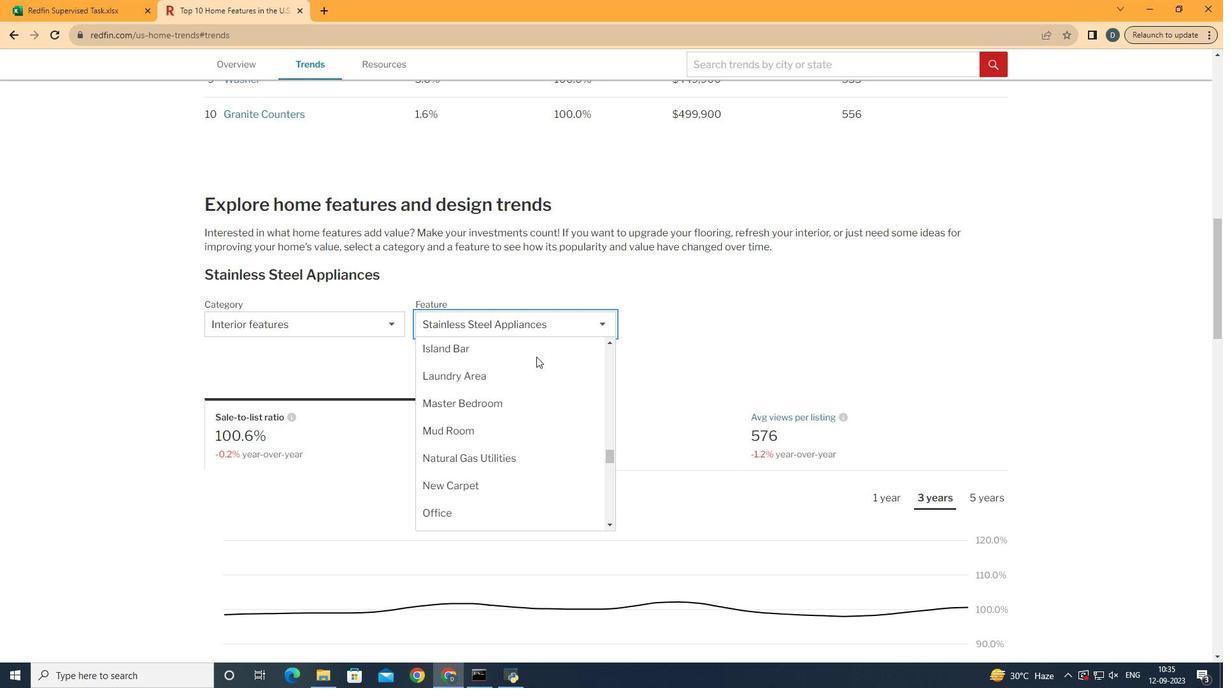 
Action: Mouse scrolled (560, 361) with delta (0, 0)
Screenshot: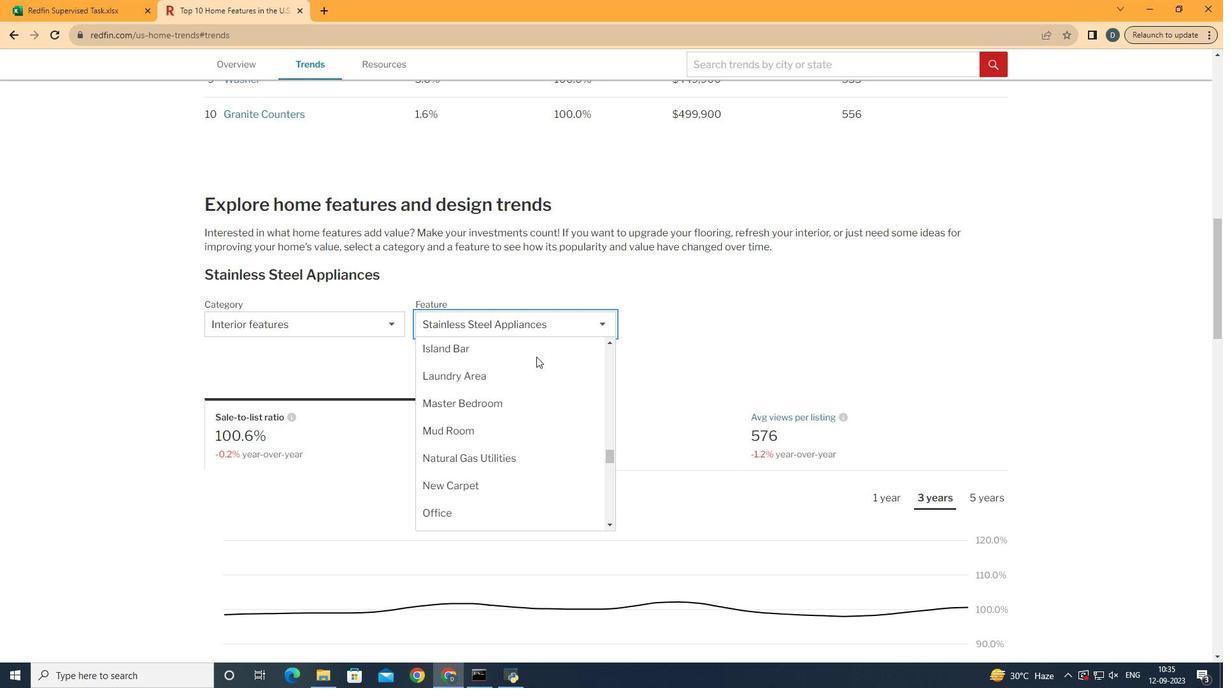 
Action: Mouse scrolled (560, 361) with delta (0, 0)
Screenshot: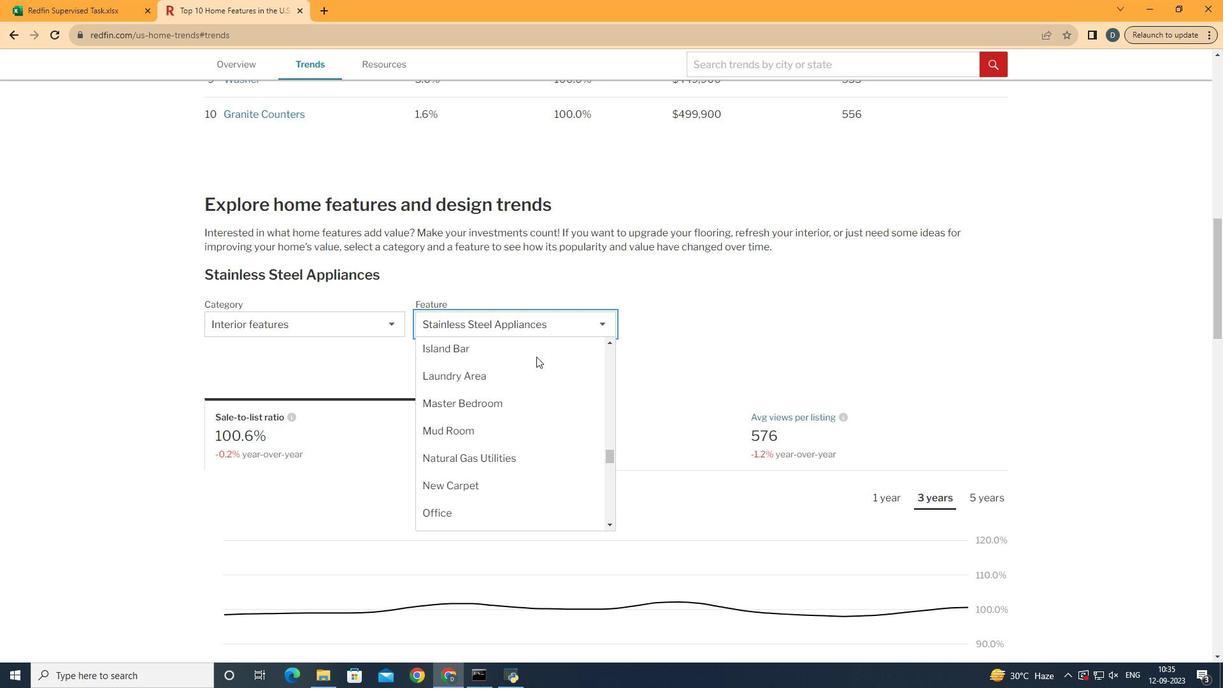 
Action: Mouse scrolled (560, 361) with delta (0, 0)
Screenshot: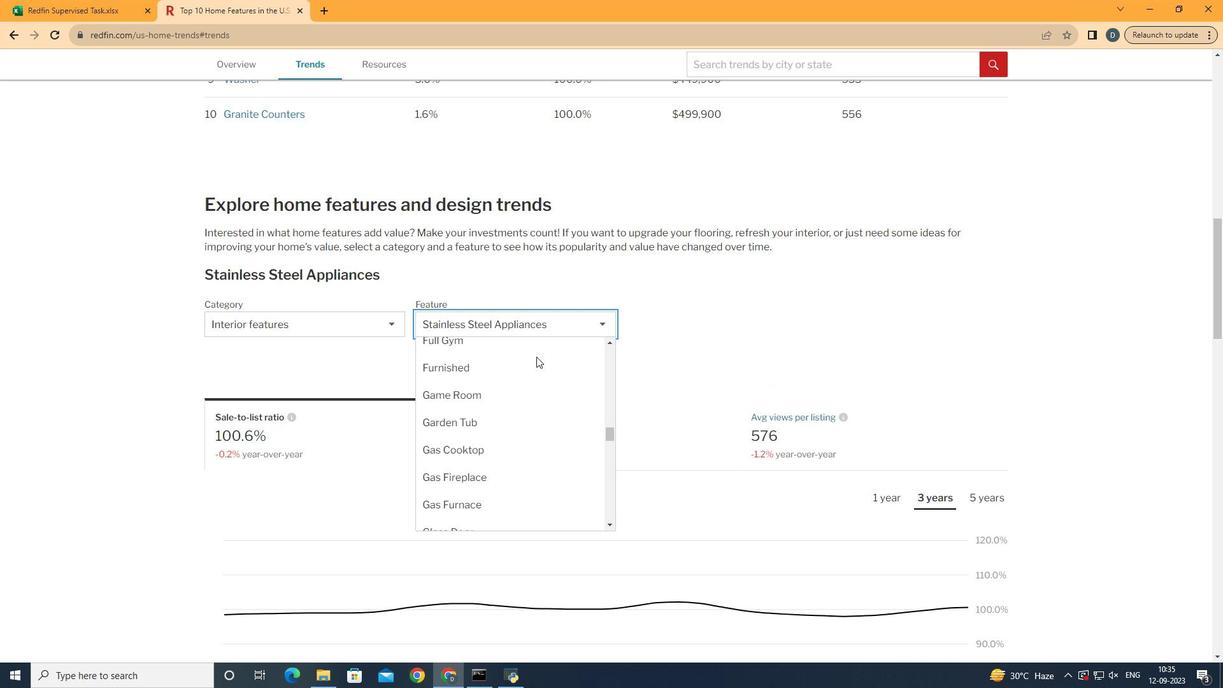 
Action: Mouse scrolled (560, 361) with delta (0, 0)
Screenshot: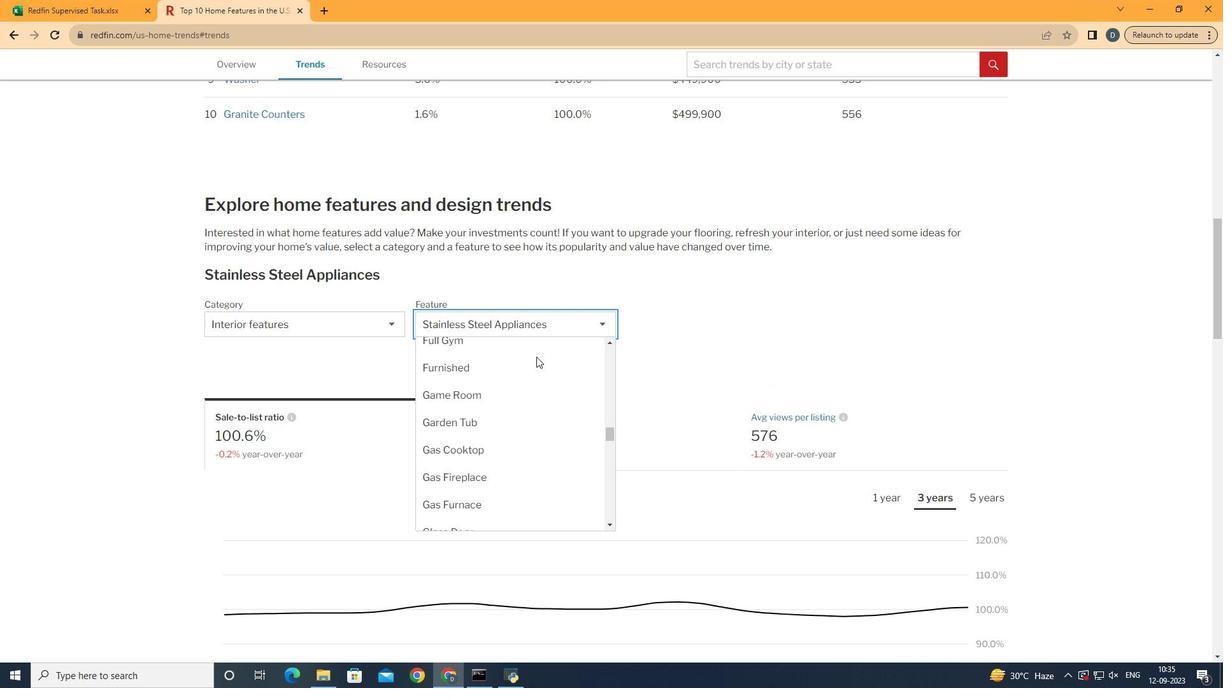 
Action: Mouse scrolled (560, 361) with delta (0, 0)
Screenshot: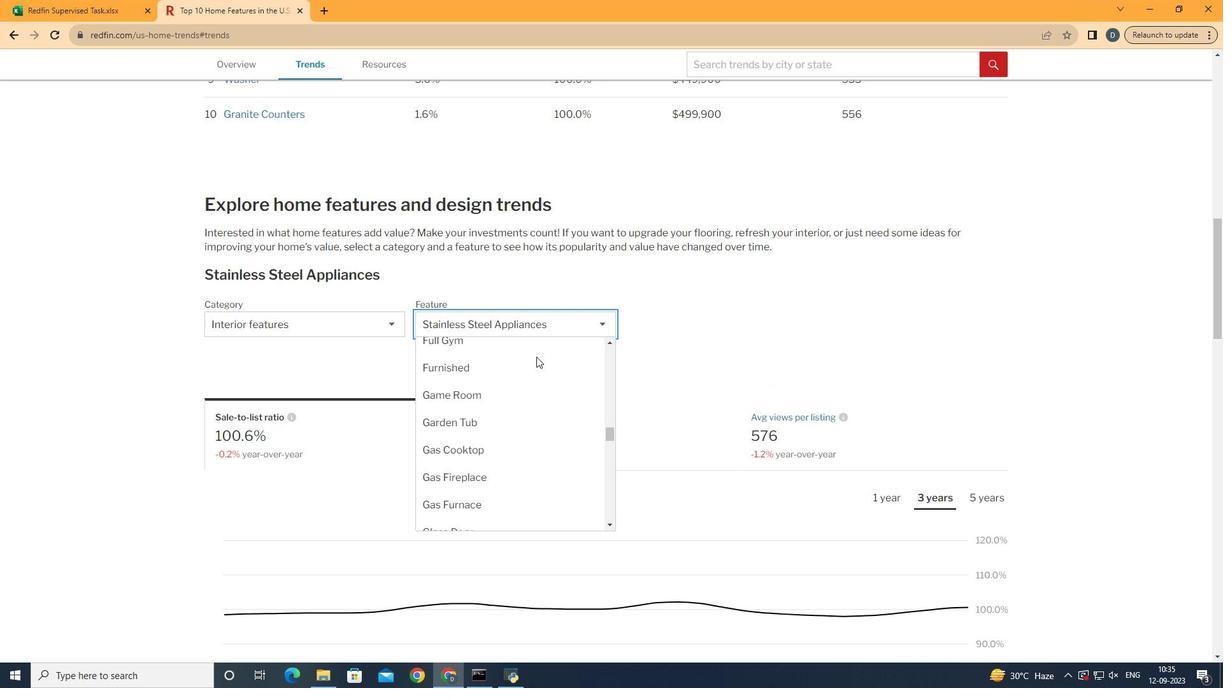 
Action: Mouse scrolled (560, 361) with delta (0, 0)
Screenshot: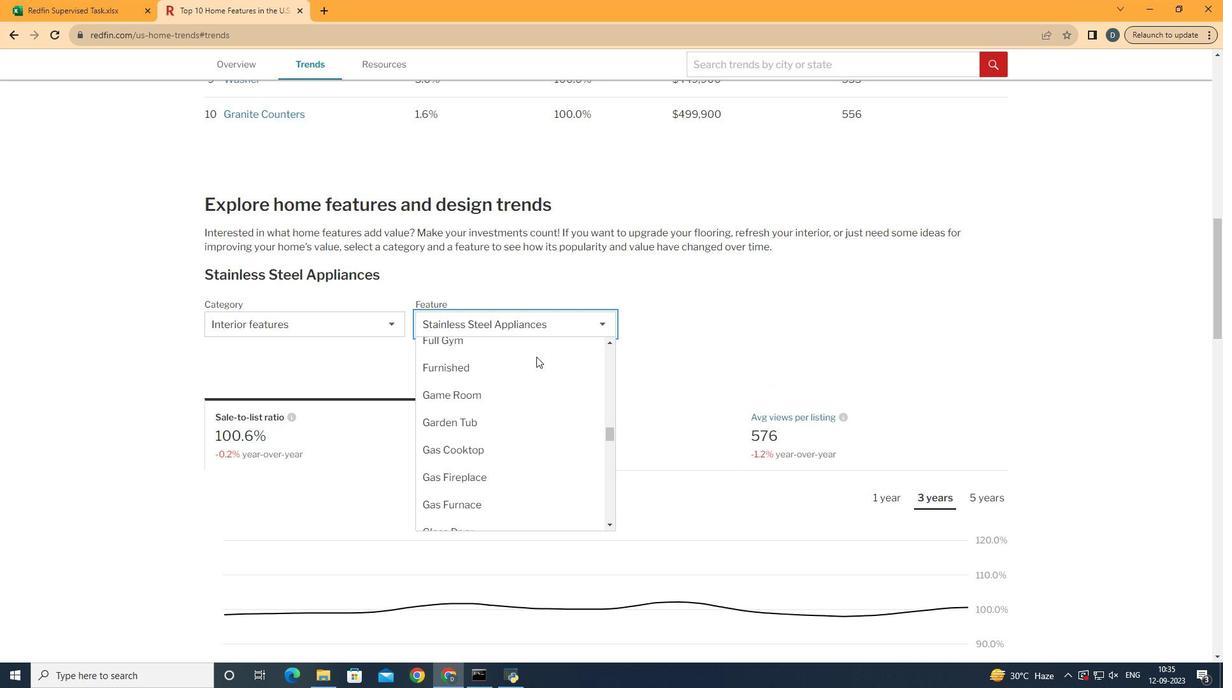 
Action: Mouse scrolled (560, 361) with delta (0, 0)
Screenshot: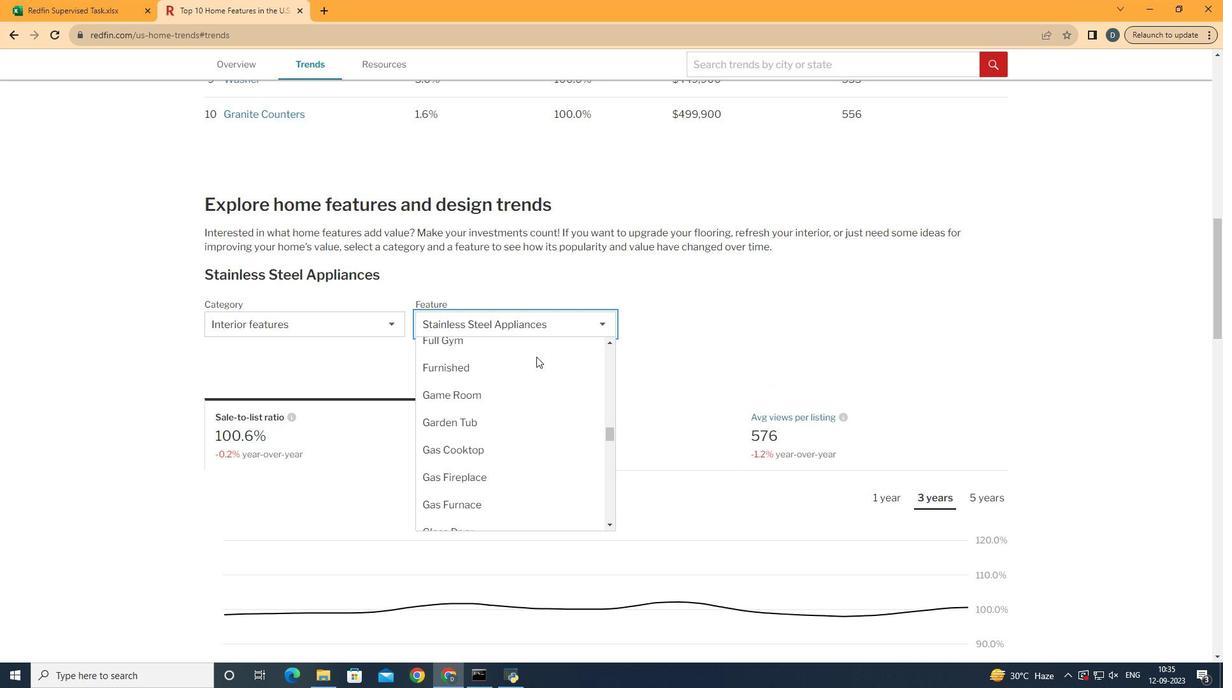 
Action: Mouse moved to (560, 360)
Screenshot: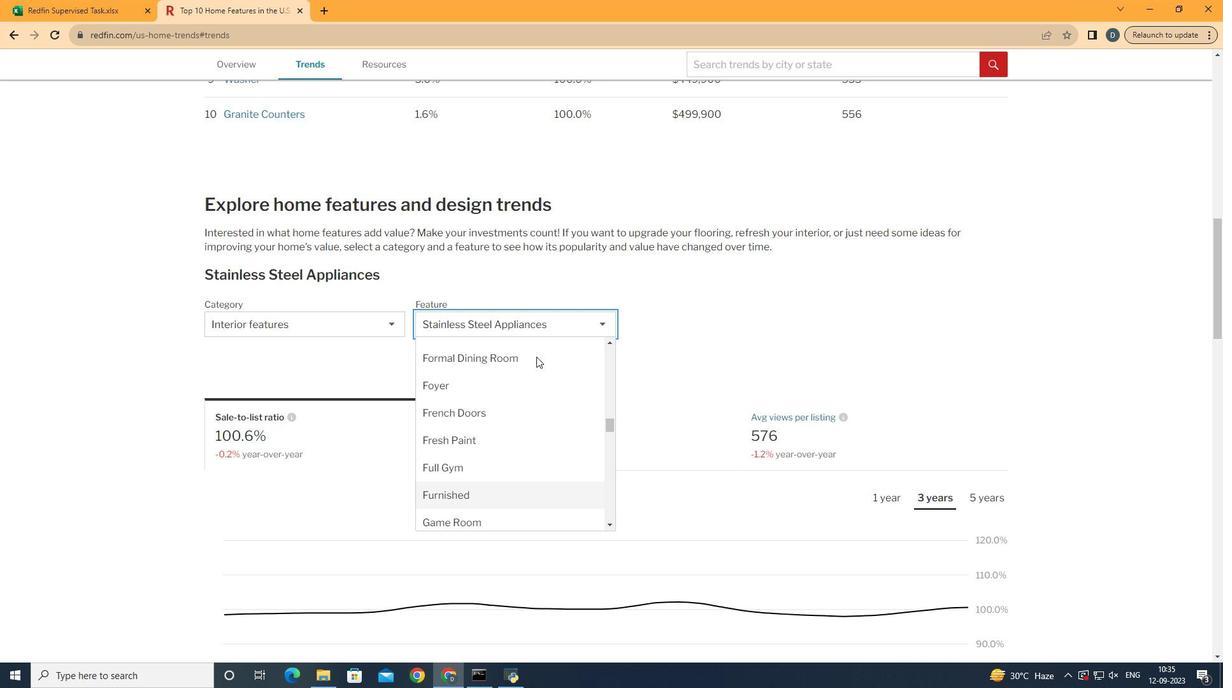 
Action: Mouse scrolled (560, 361) with delta (0, 0)
Screenshot: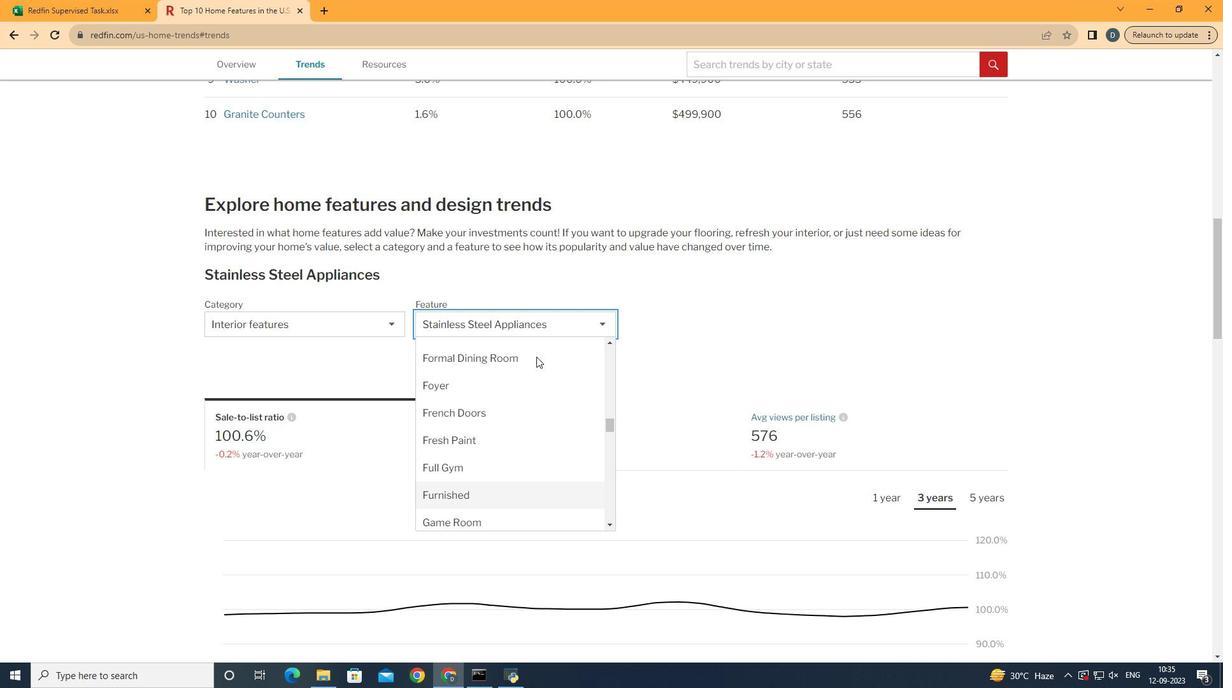 
Action: Mouse scrolled (560, 361) with delta (0, 0)
Screenshot: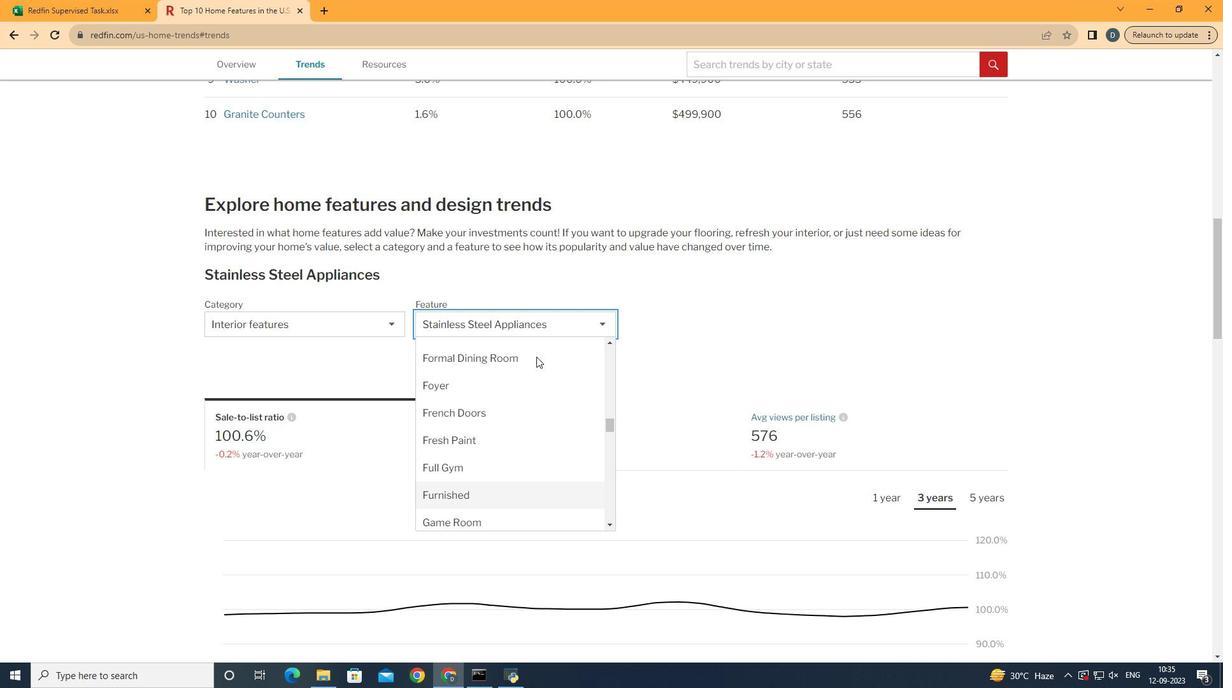 
Action: Mouse moved to (576, 420)
Screenshot: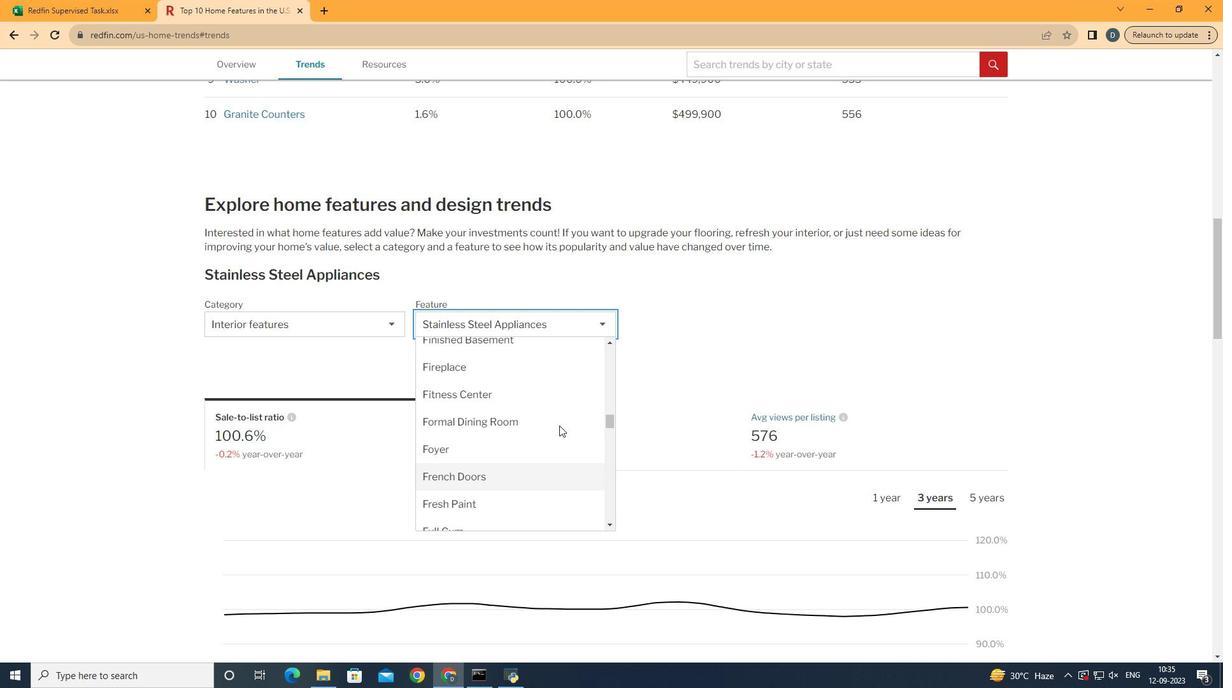 
Action: Mouse scrolled (576, 421) with delta (0, 0)
Screenshot: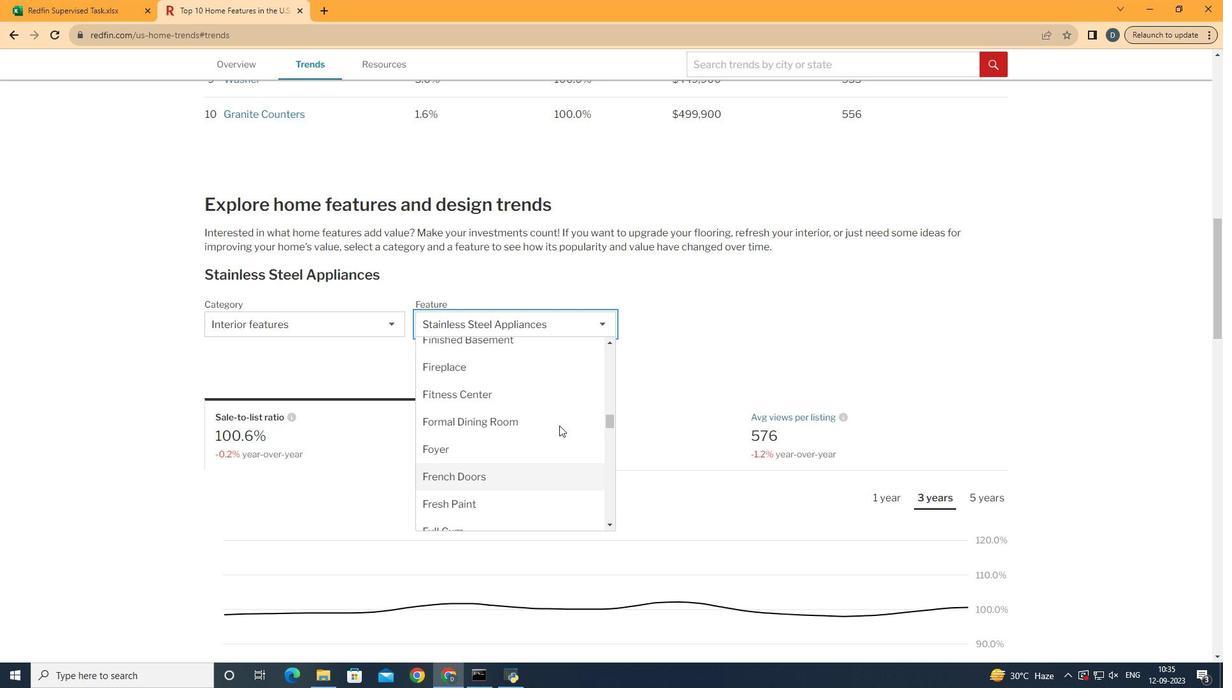 
Action: Mouse scrolled (576, 421) with delta (0, 0)
Screenshot: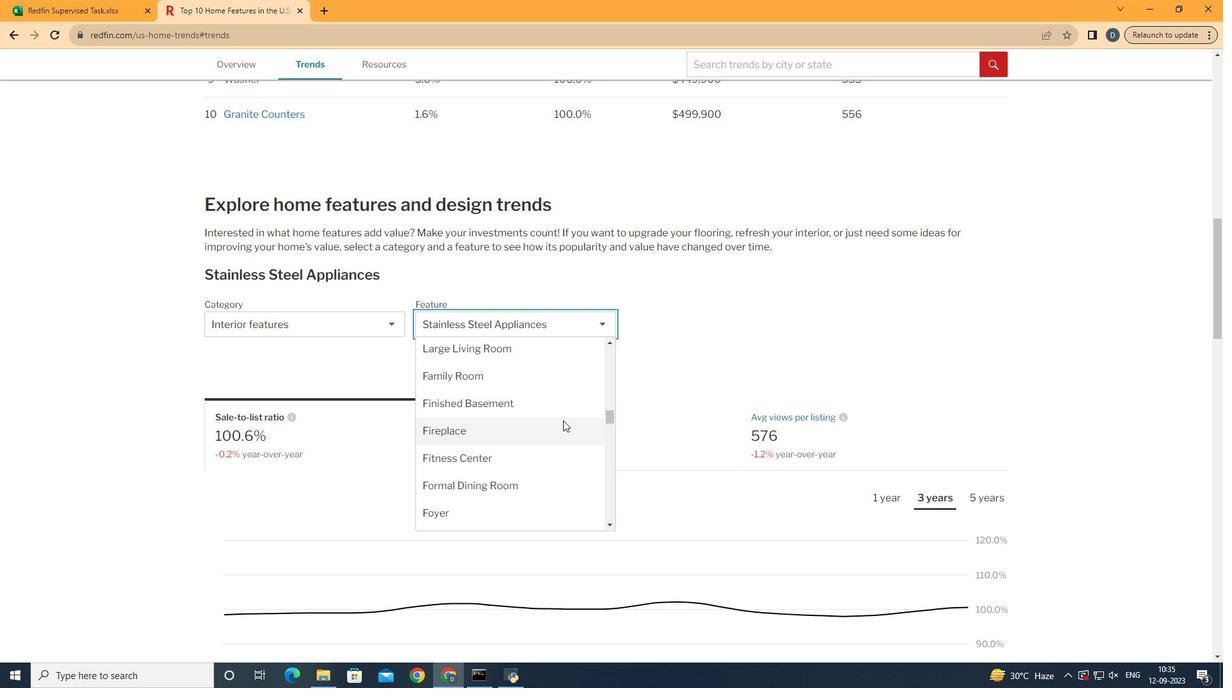 
Action: Mouse moved to (576, 448)
Screenshot: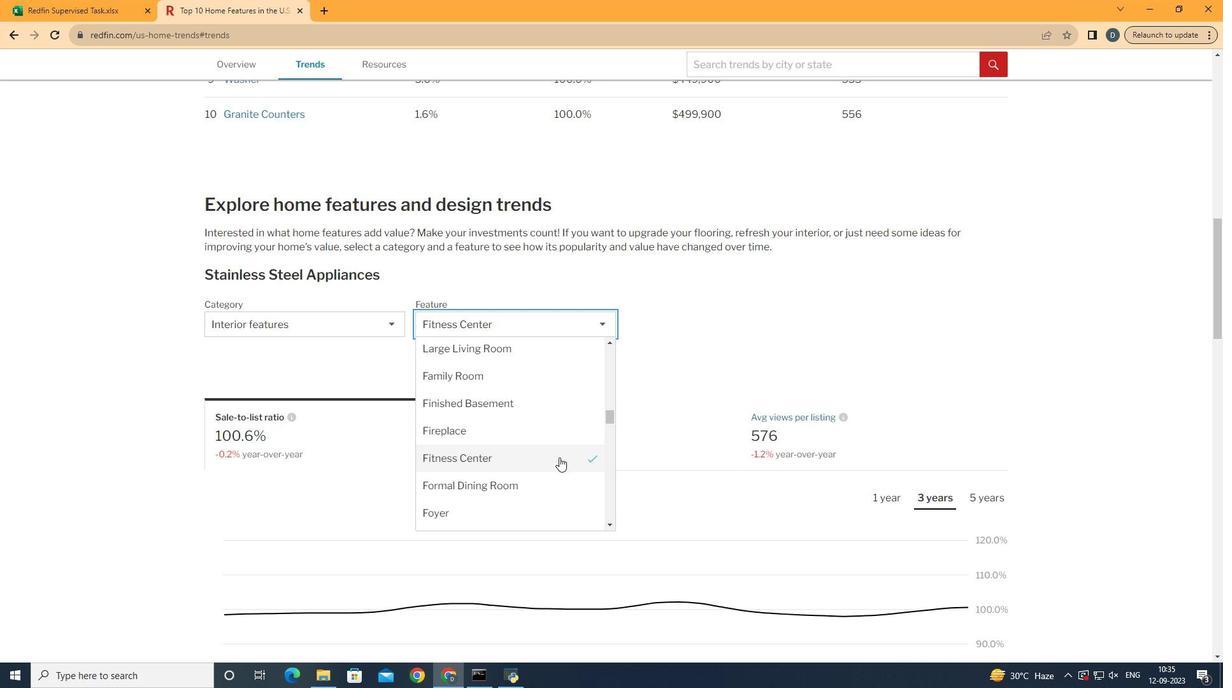 
Action: Mouse pressed left at (576, 448)
Screenshot: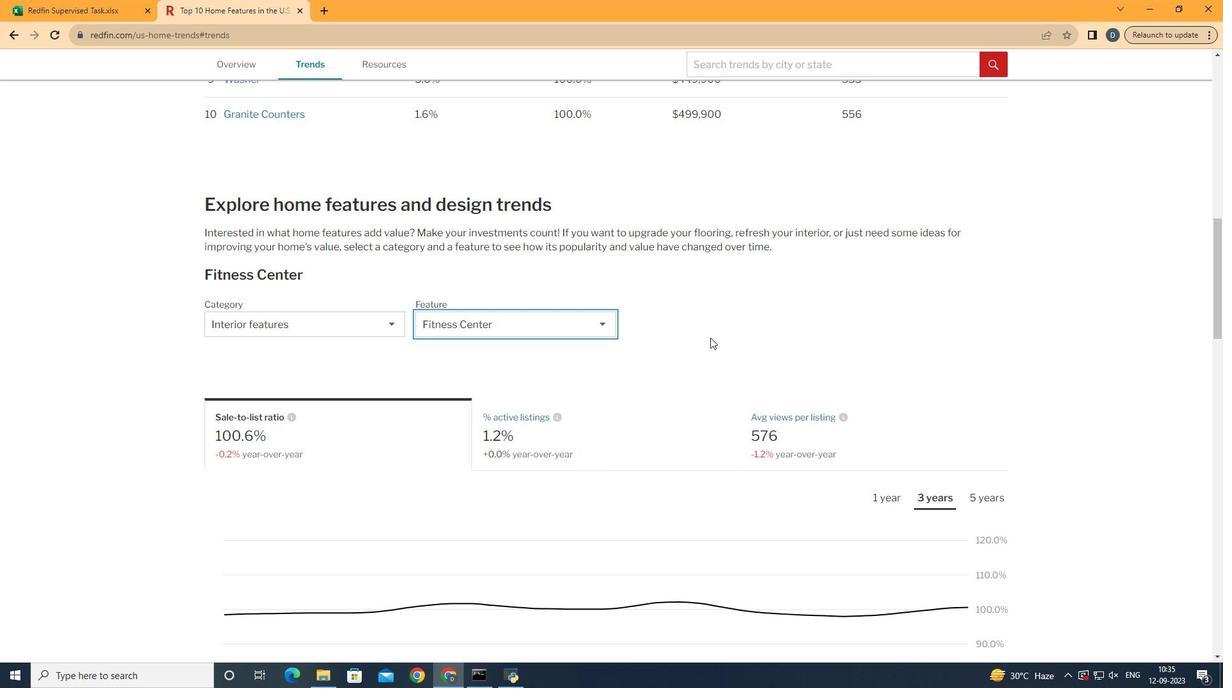 
Action: Mouse moved to (679, 344)
Screenshot: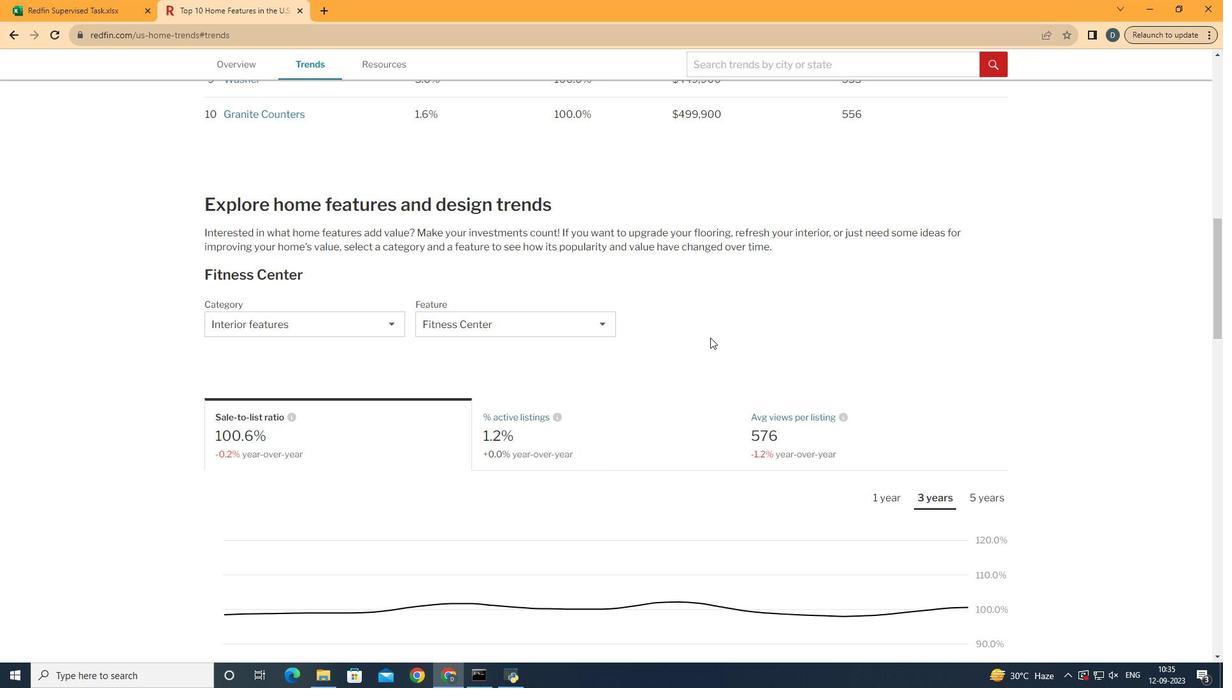 
Action: Mouse pressed left at (679, 344)
Screenshot: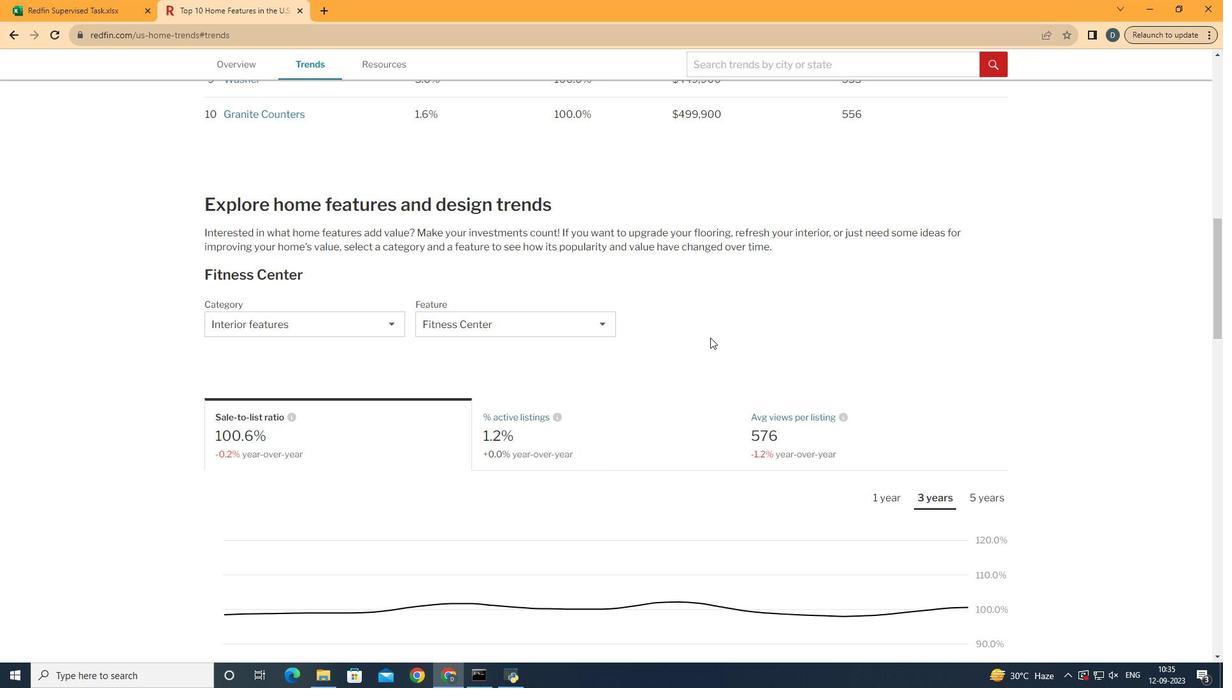 
Action: Mouse moved to (812, 425)
Screenshot: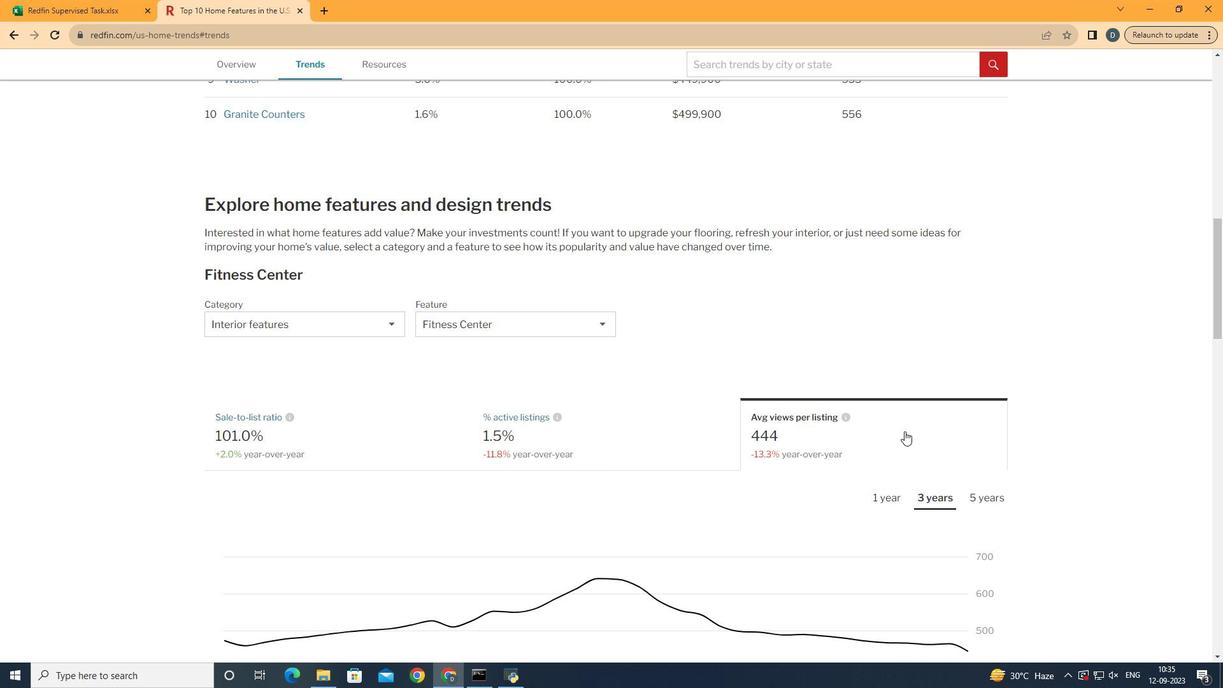 
Action: Mouse pressed left at (812, 425)
Screenshot: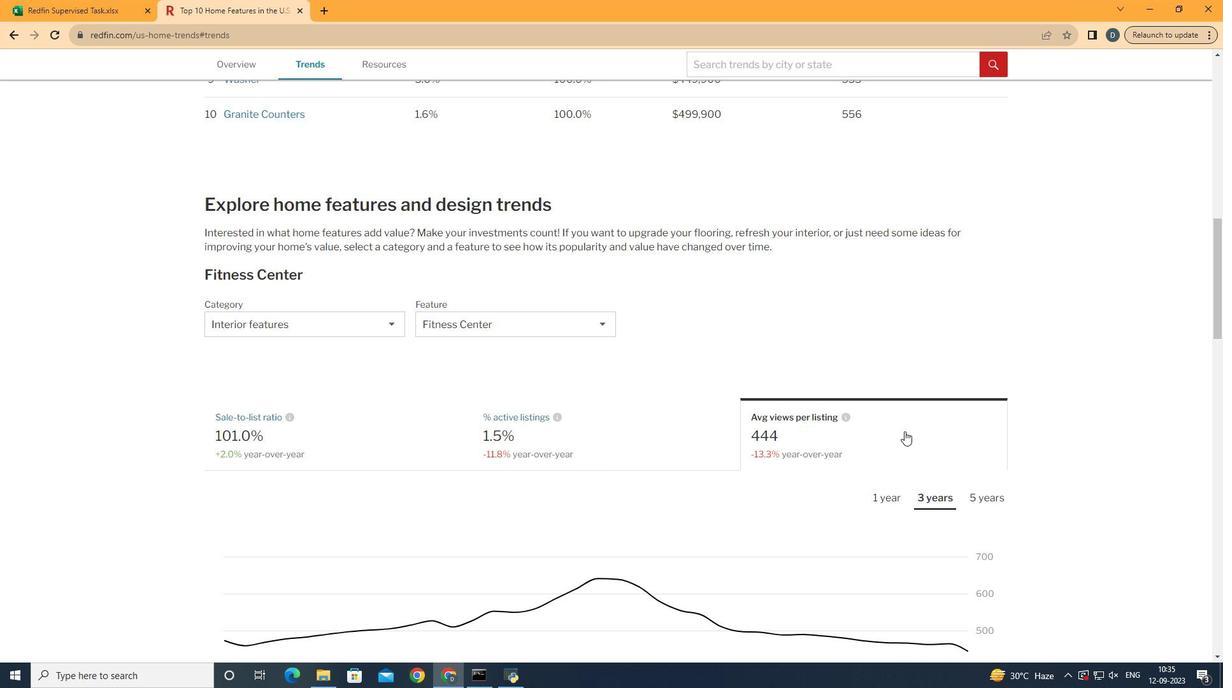 
Action: Mouse scrolled (812, 425) with delta (0, 0)
Screenshot: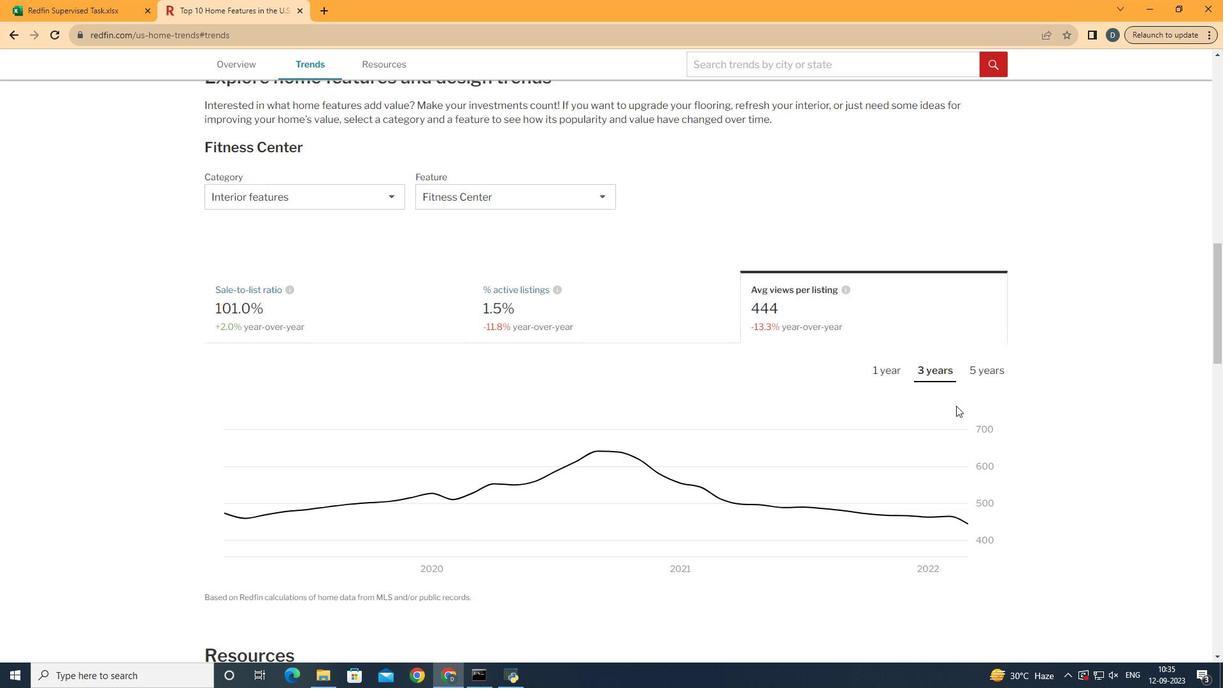 
Action: Mouse scrolled (812, 425) with delta (0, 0)
Screenshot: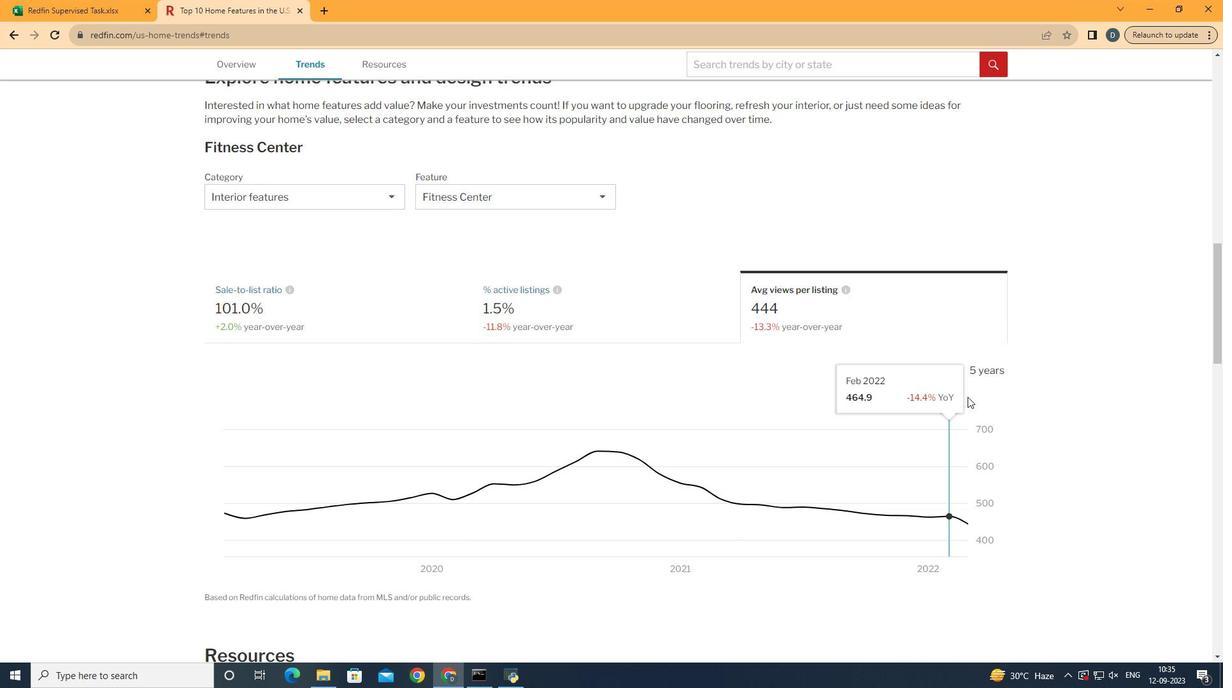 
Action: Mouse moved to (880, 377)
Screenshot: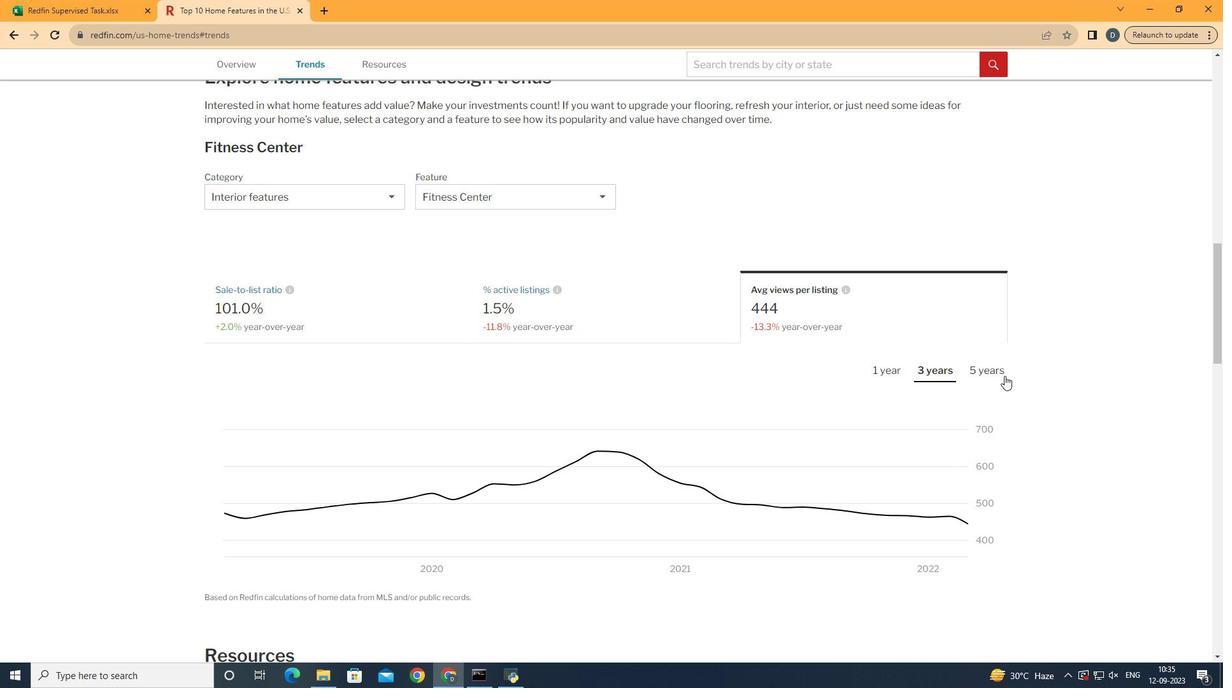 
Action: Mouse pressed left at (880, 377)
Screenshot: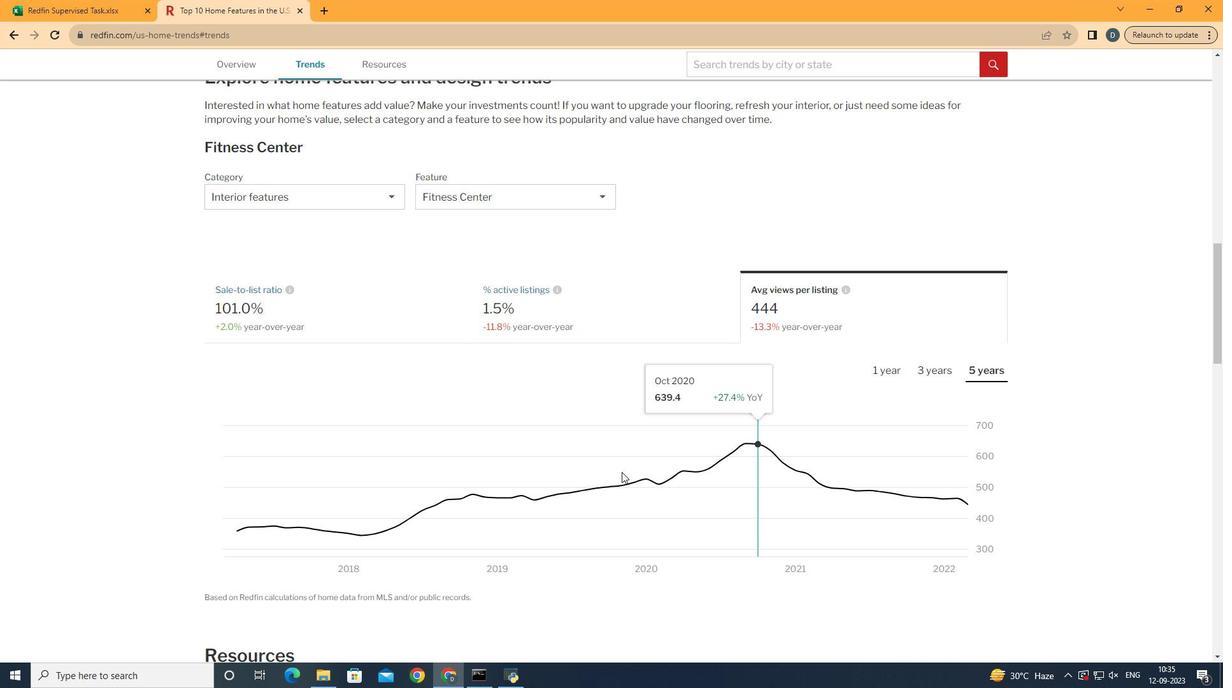 
Action: Mouse moved to (857, 511)
Screenshot: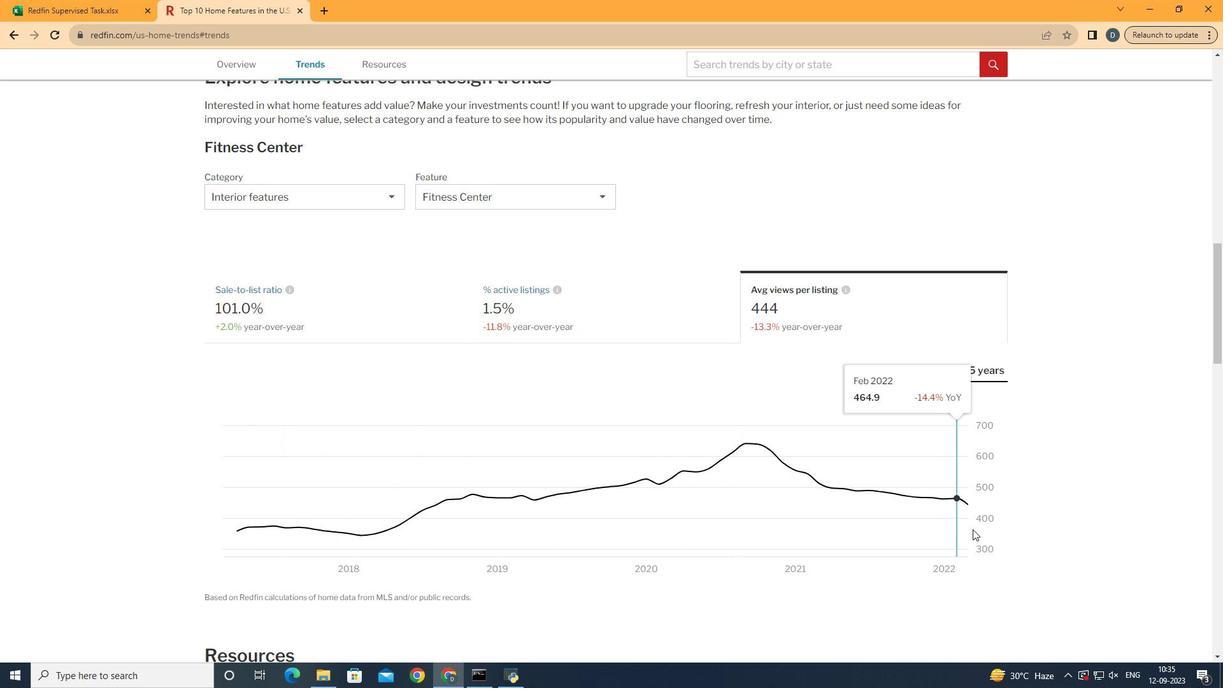 
